 Task: Find connections with filter location Amos with filter topic #creativitywith filter profile language Spanish with filter current company CRED with filter school Kolkata Jobs with filter industry Oil and Coal Product Manufacturing with filter service category Wealth Management with filter keywords title Founder
Action: Mouse moved to (192, 235)
Screenshot: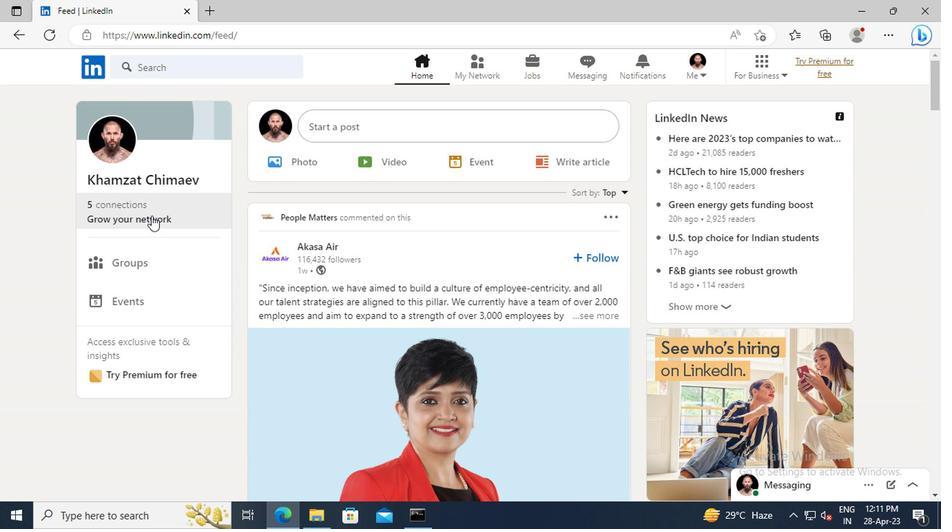 
Action: Mouse pressed left at (192, 235)
Screenshot: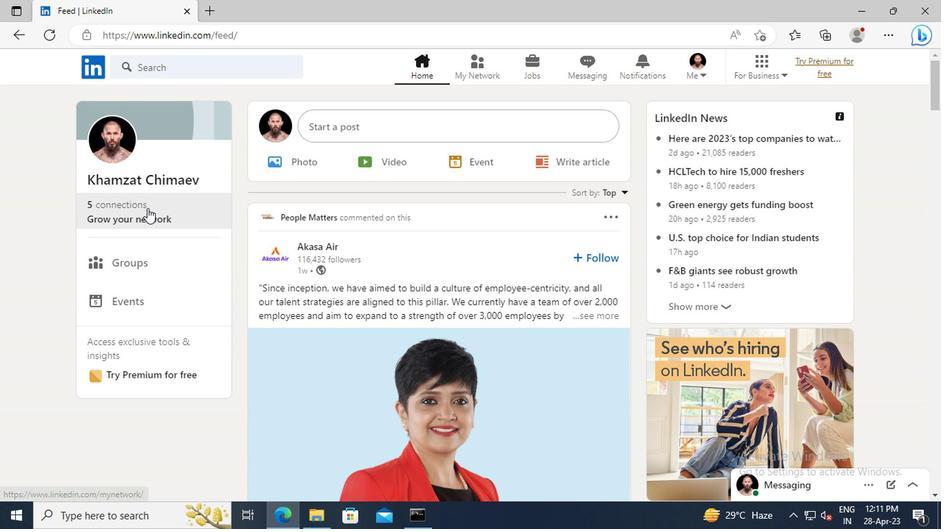 
Action: Mouse moved to (193, 189)
Screenshot: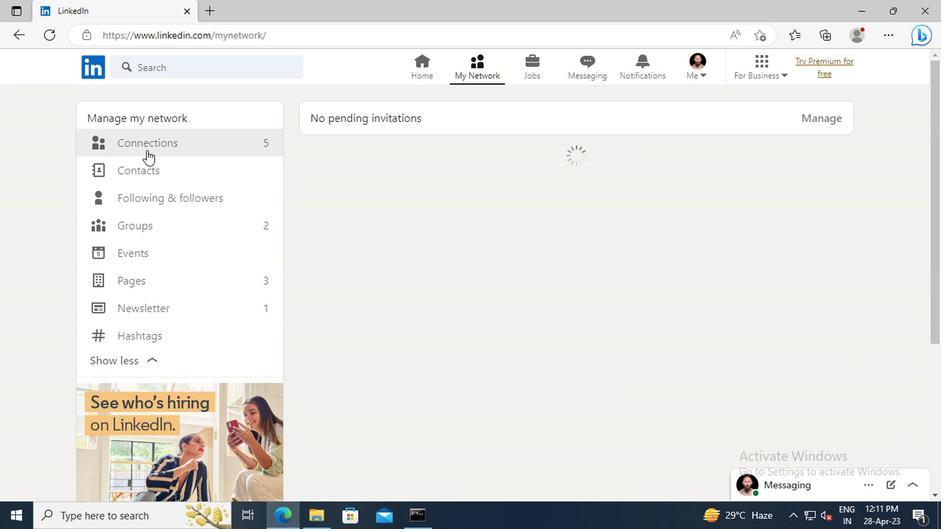 
Action: Mouse pressed left at (193, 189)
Screenshot: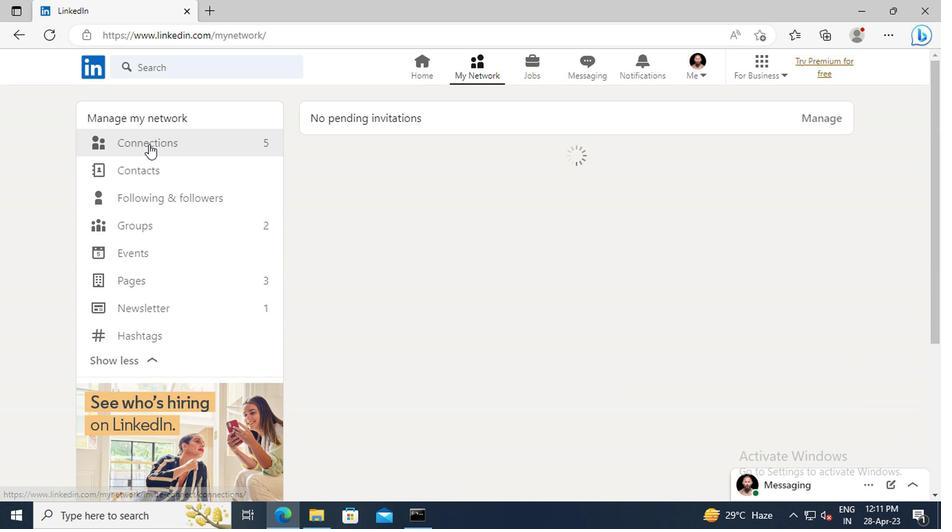 
Action: Mouse moved to (494, 192)
Screenshot: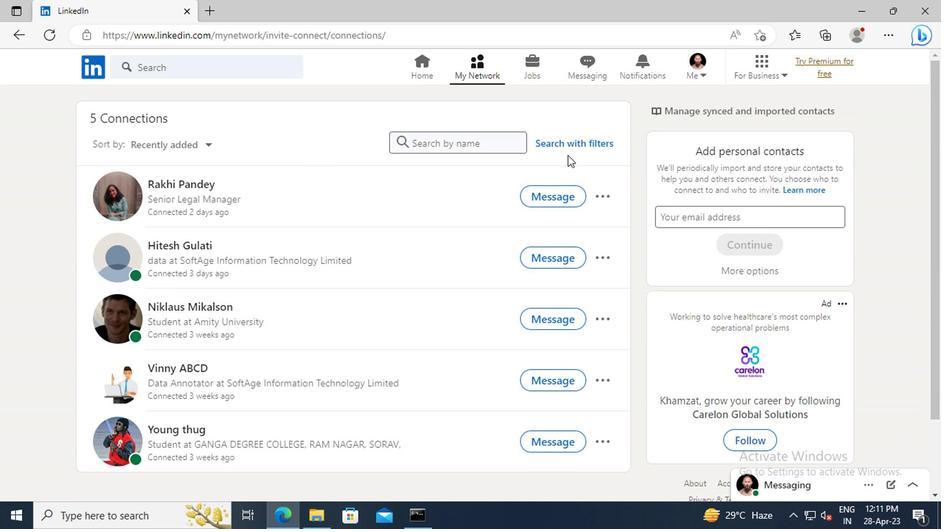 
Action: Mouse pressed left at (494, 192)
Screenshot: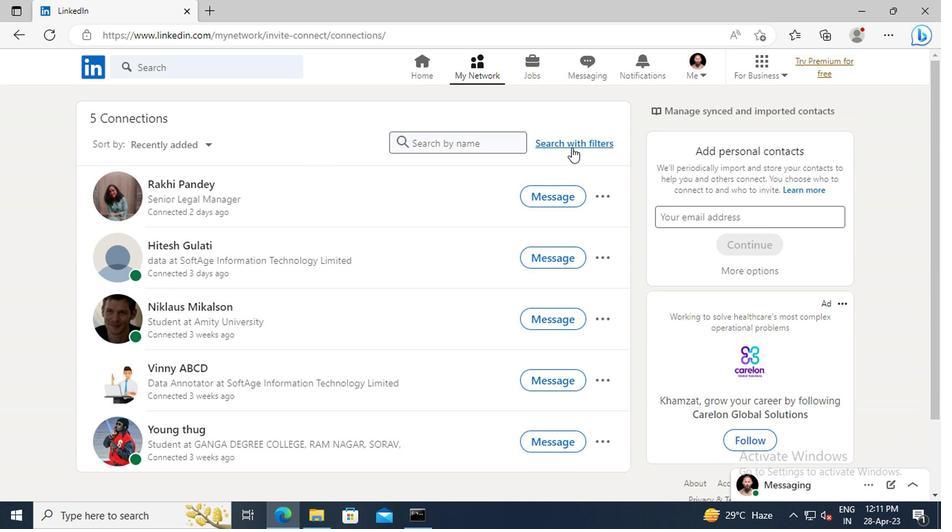 
Action: Mouse moved to (456, 161)
Screenshot: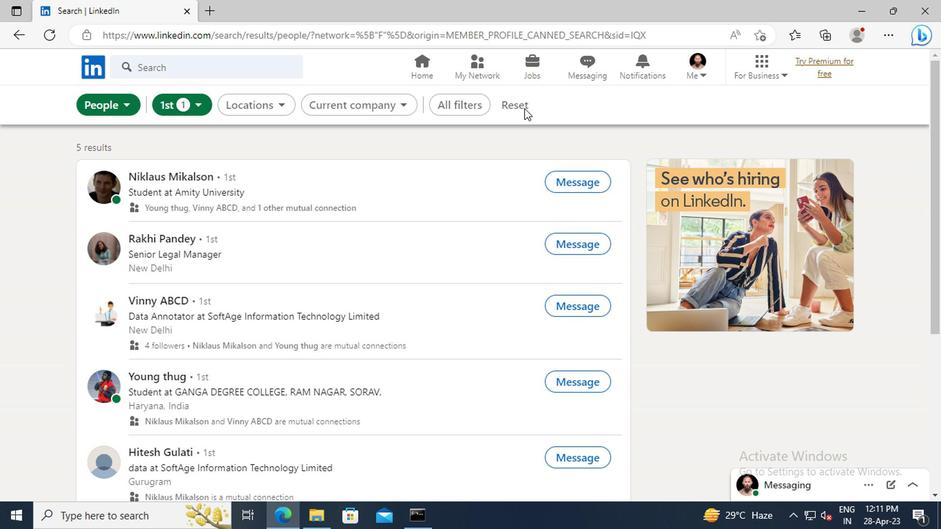 
Action: Mouse pressed left at (456, 161)
Screenshot: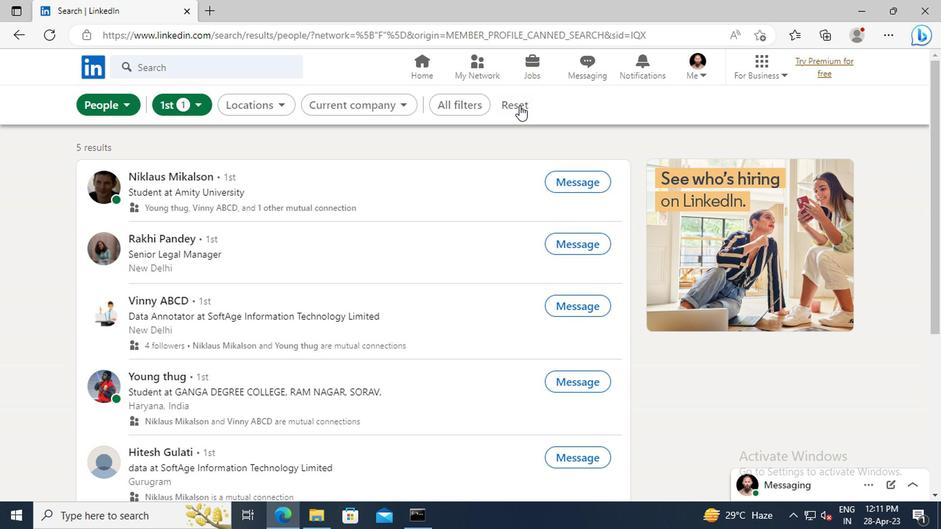 
Action: Mouse moved to (442, 161)
Screenshot: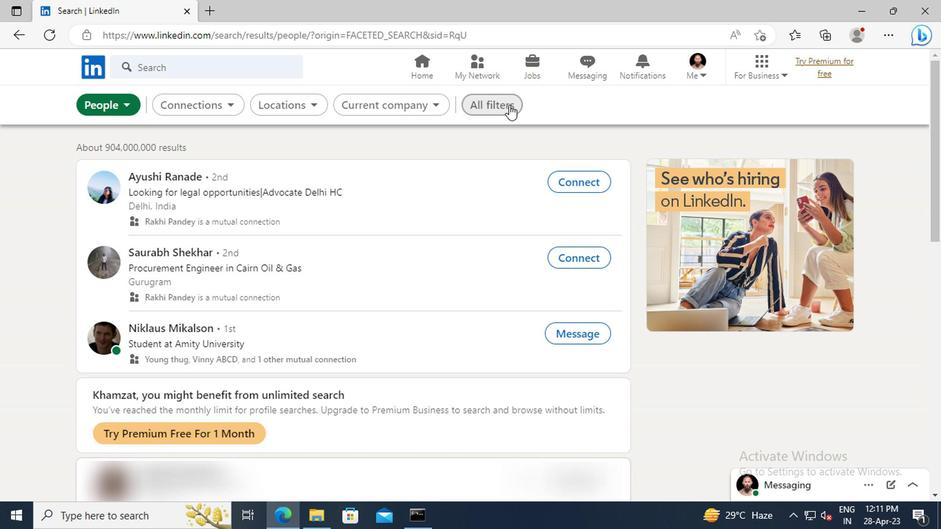 
Action: Mouse pressed left at (442, 161)
Screenshot: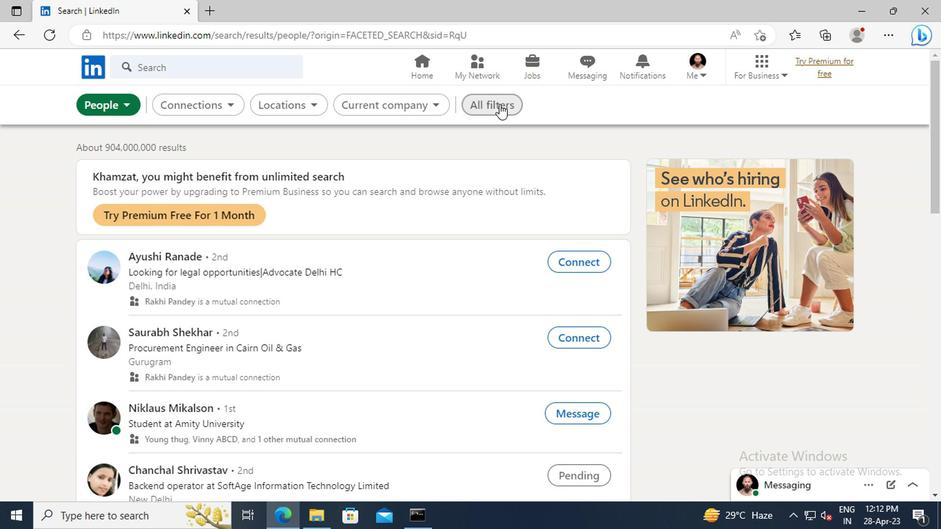 
Action: Mouse moved to (646, 253)
Screenshot: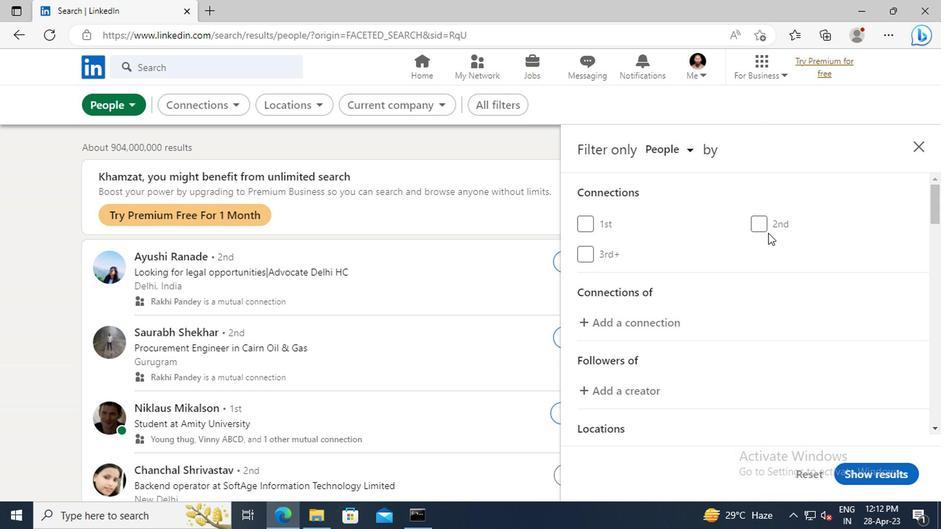 
Action: Mouse scrolled (646, 252) with delta (0, 0)
Screenshot: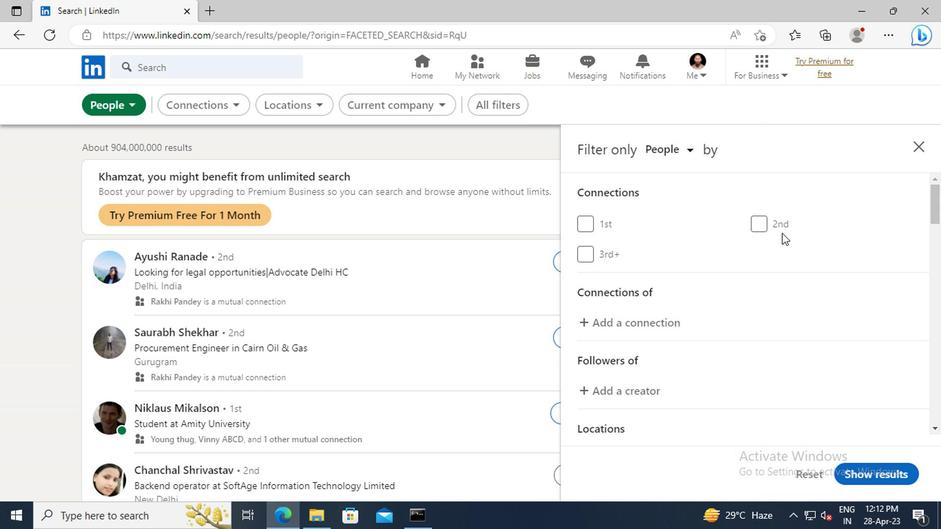
Action: Mouse scrolled (646, 252) with delta (0, 0)
Screenshot: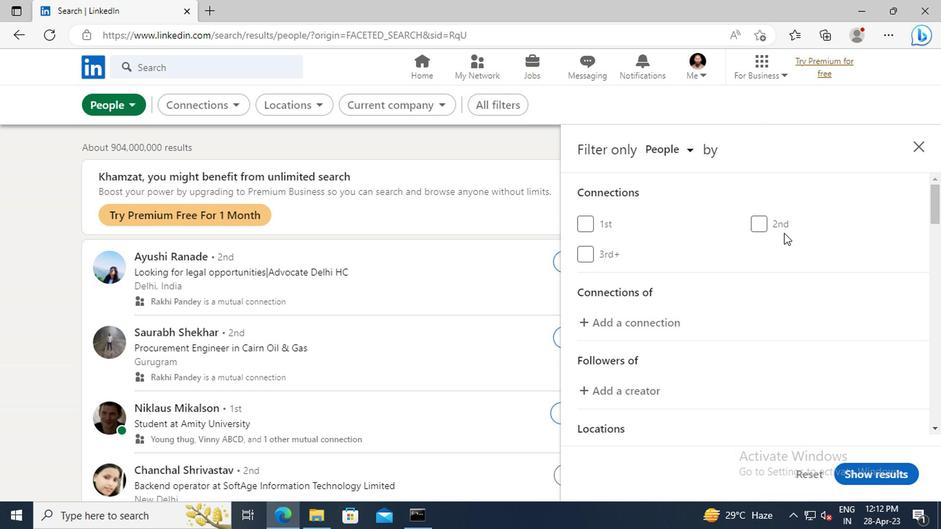 
Action: Mouse scrolled (646, 252) with delta (0, 0)
Screenshot: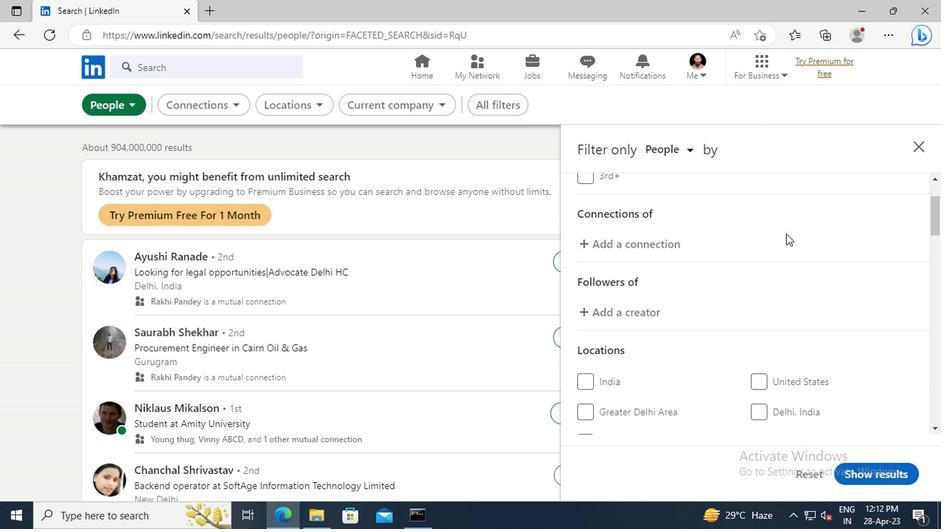 
Action: Mouse scrolled (646, 252) with delta (0, 0)
Screenshot: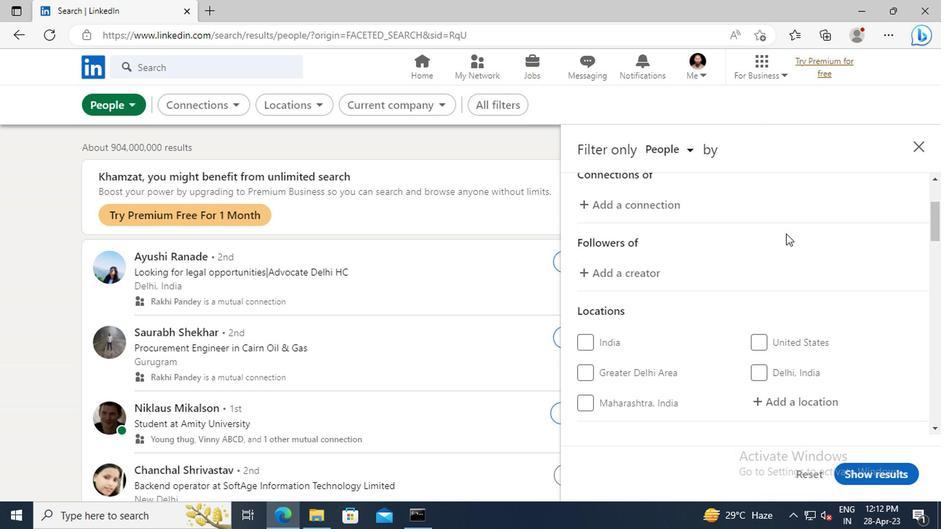 
Action: Mouse scrolled (646, 252) with delta (0, 0)
Screenshot: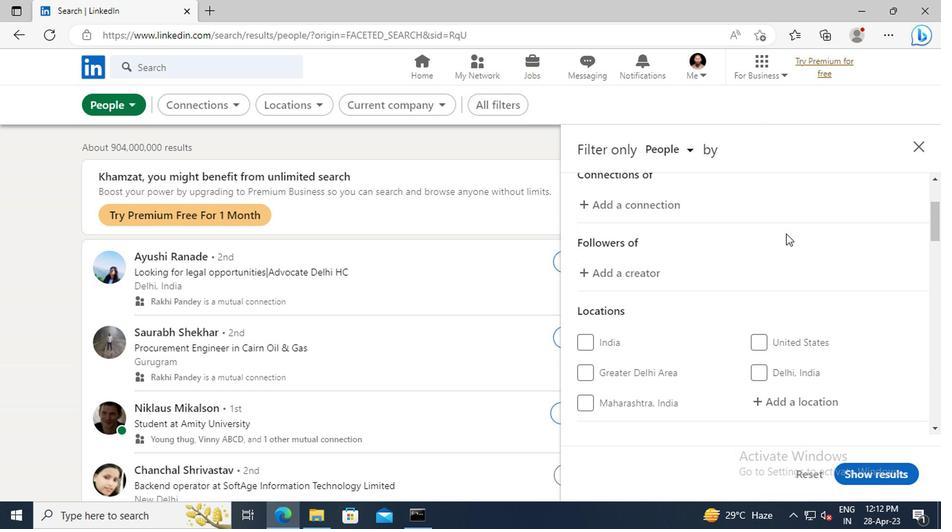 
Action: Mouse scrolled (646, 252) with delta (0, 0)
Screenshot: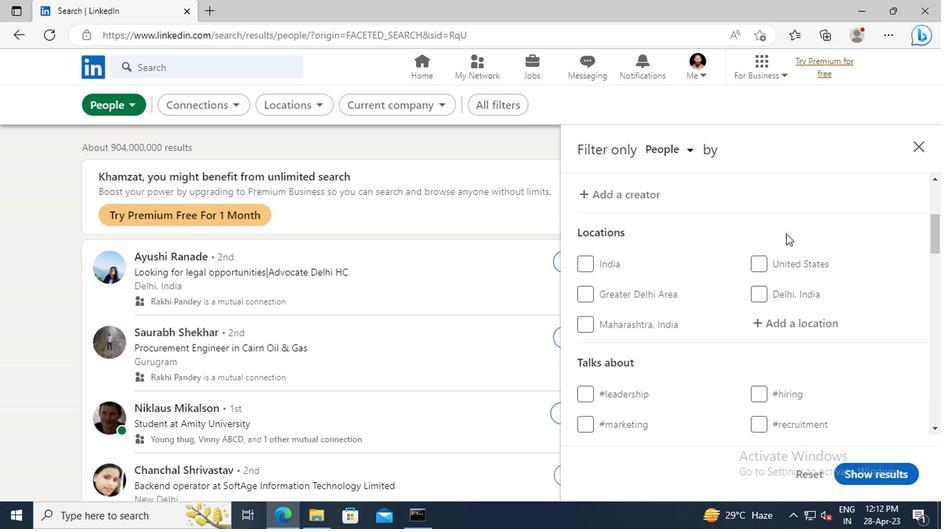 
Action: Mouse moved to (648, 286)
Screenshot: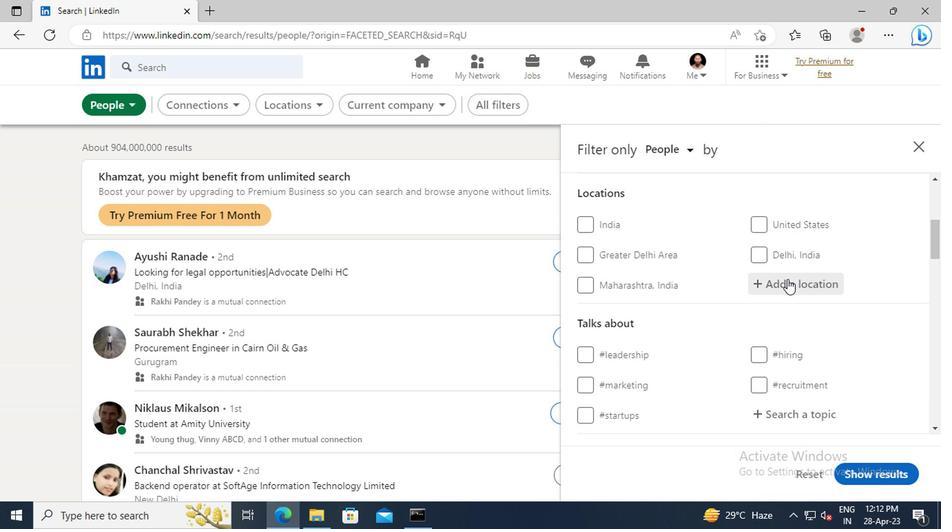 
Action: Mouse pressed left at (648, 286)
Screenshot: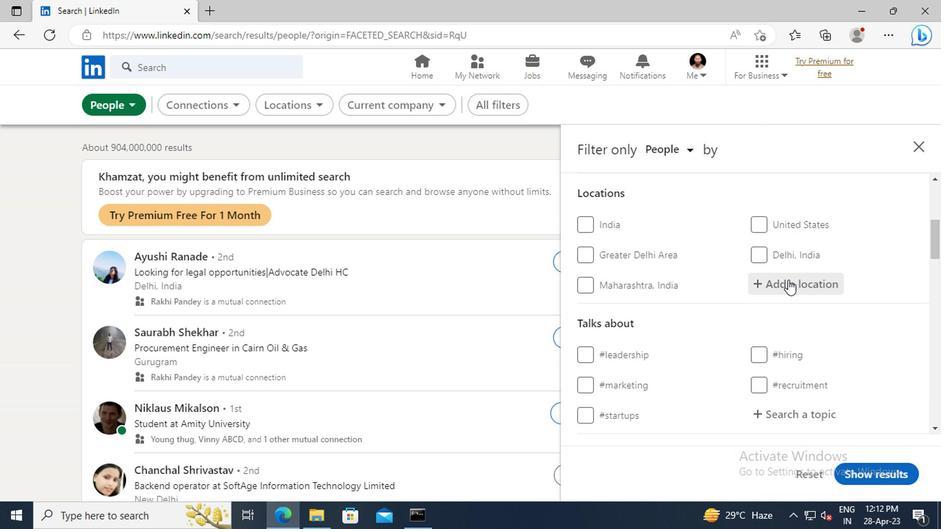 
Action: Key pressed <Key.shift>AMOS
Screenshot: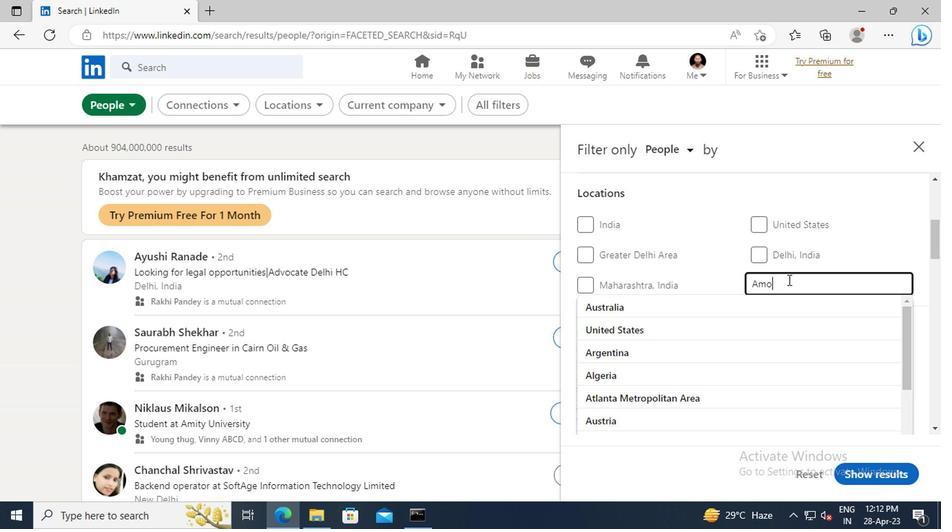 
Action: Mouse moved to (648, 302)
Screenshot: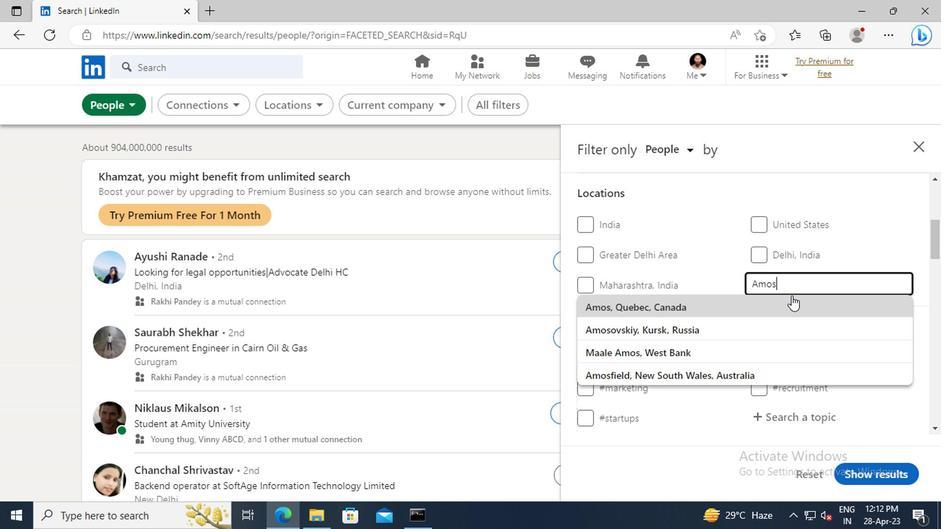 
Action: Mouse pressed left at (648, 302)
Screenshot: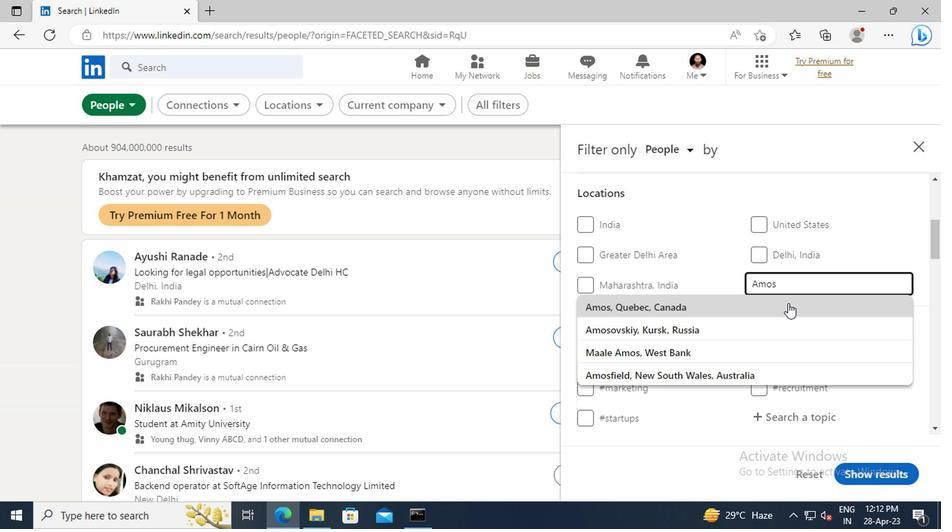 
Action: Mouse moved to (644, 282)
Screenshot: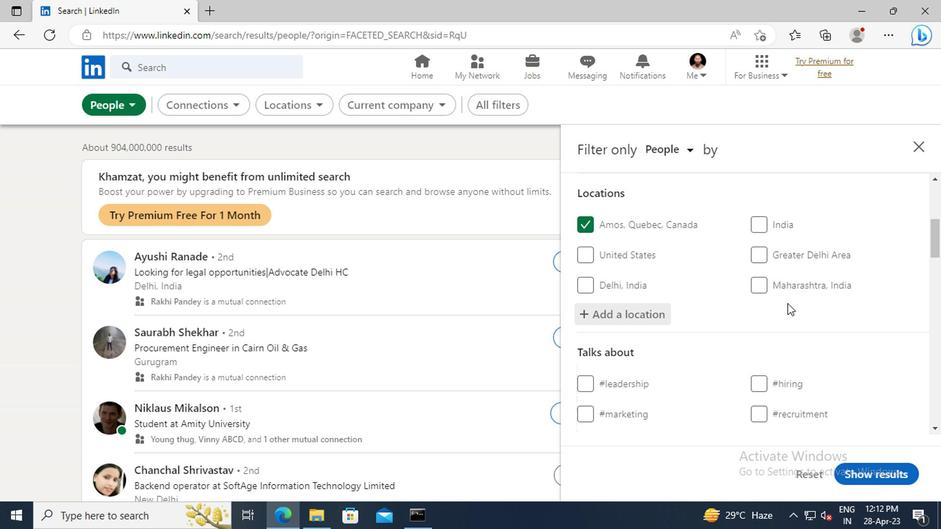 
Action: Mouse scrolled (644, 281) with delta (0, 0)
Screenshot: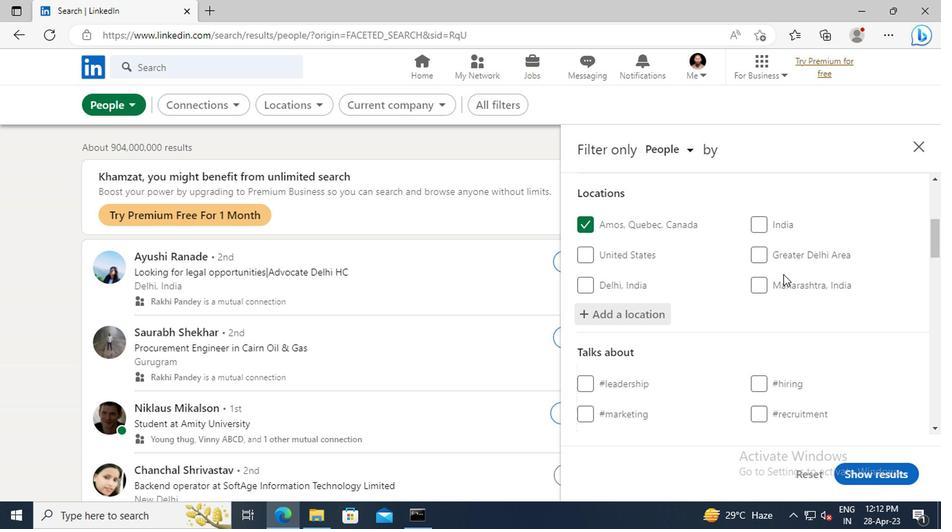 
Action: Mouse scrolled (644, 281) with delta (0, 0)
Screenshot: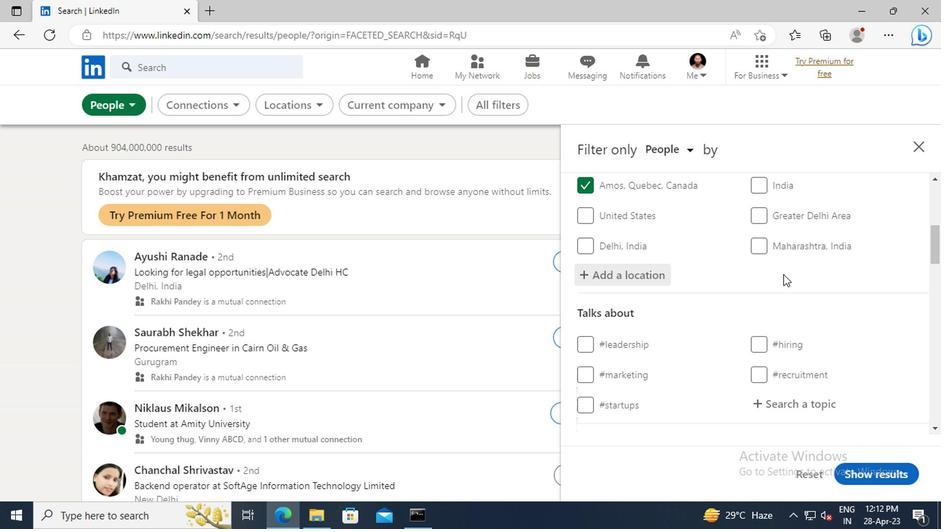 
Action: Mouse scrolled (644, 281) with delta (0, 0)
Screenshot: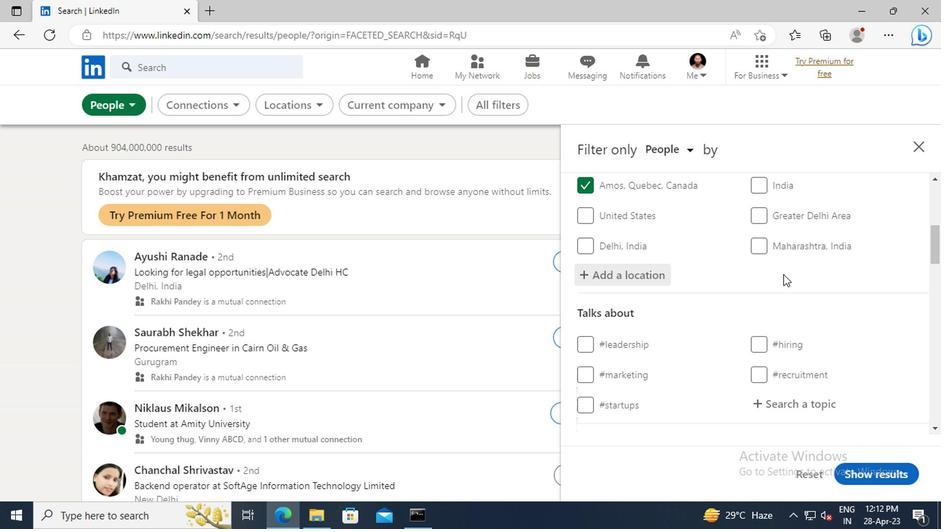 
Action: Mouse moved to (639, 316)
Screenshot: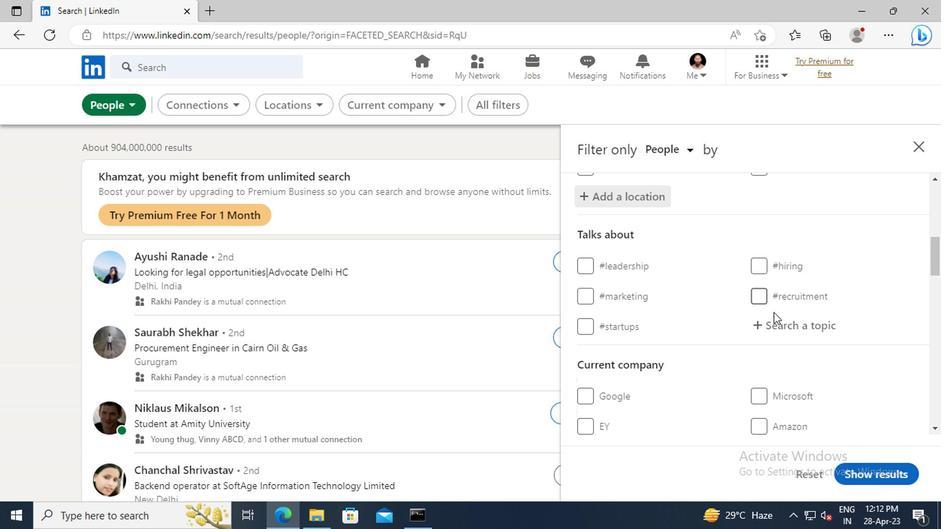 
Action: Mouse pressed left at (639, 316)
Screenshot: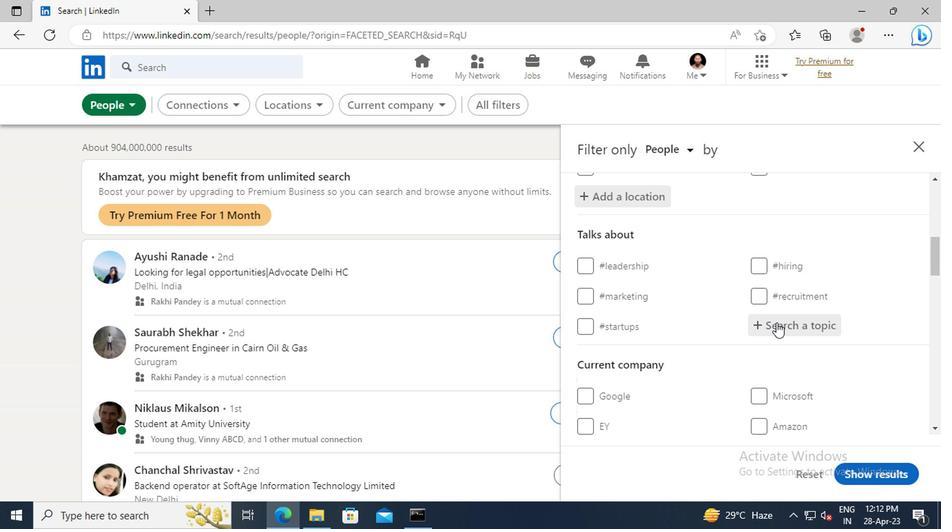 
Action: Key pressed CREATIVITY
Screenshot: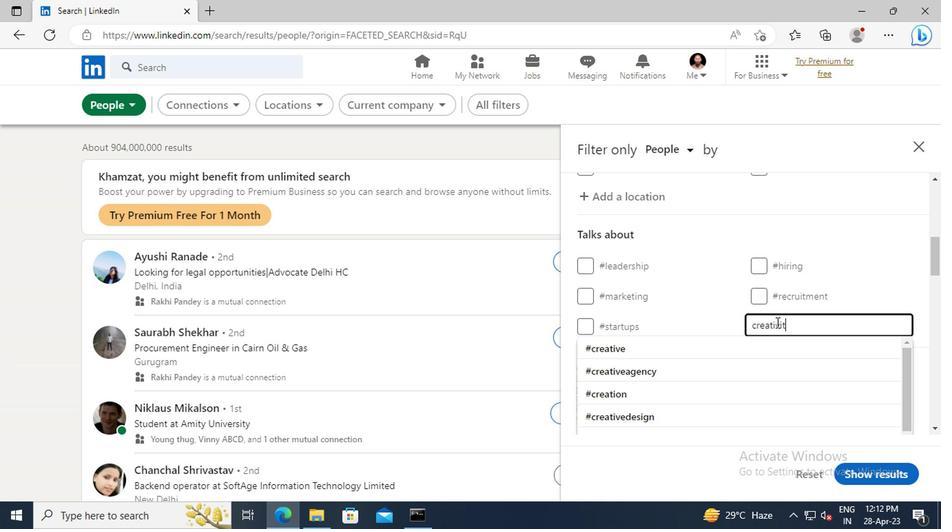 
Action: Mouse moved to (639, 333)
Screenshot: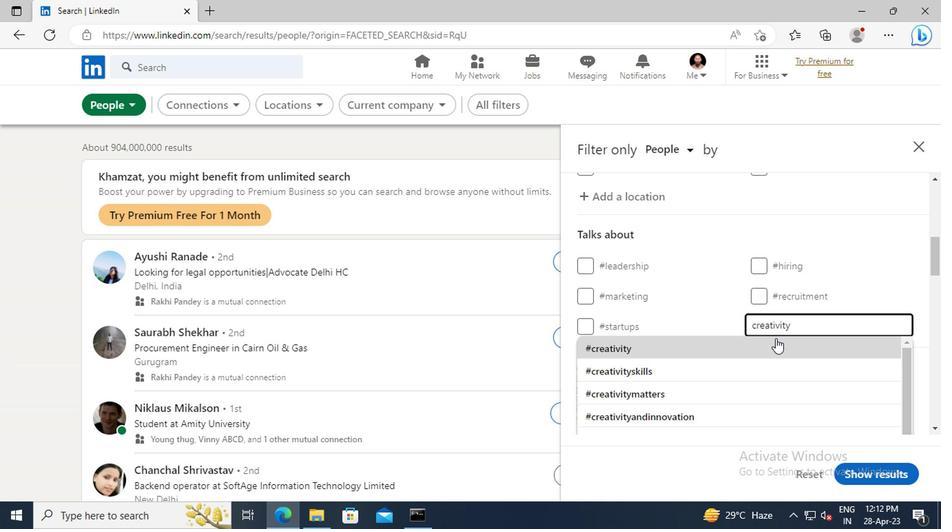 
Action: Mouse pressed left at (639, 333)
Screenshot: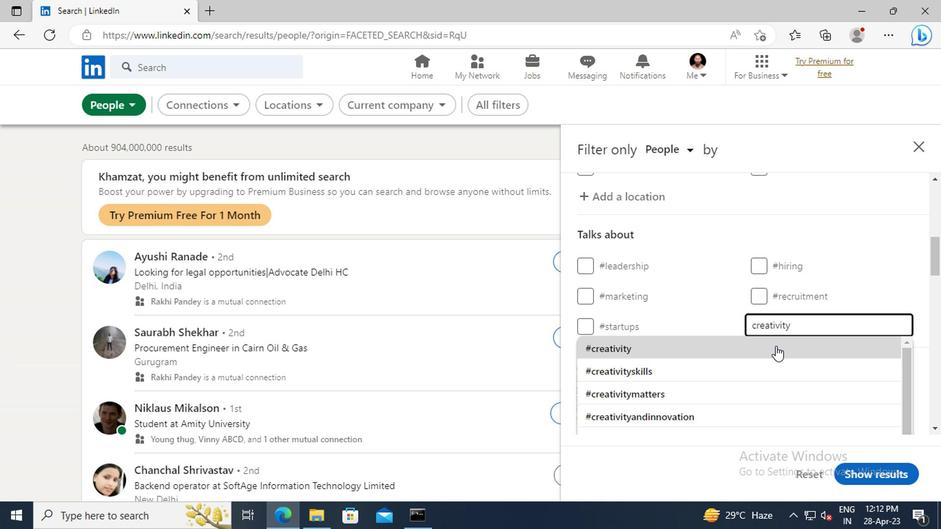 
Action: Mouse moved to (640, 295)
Screenshot: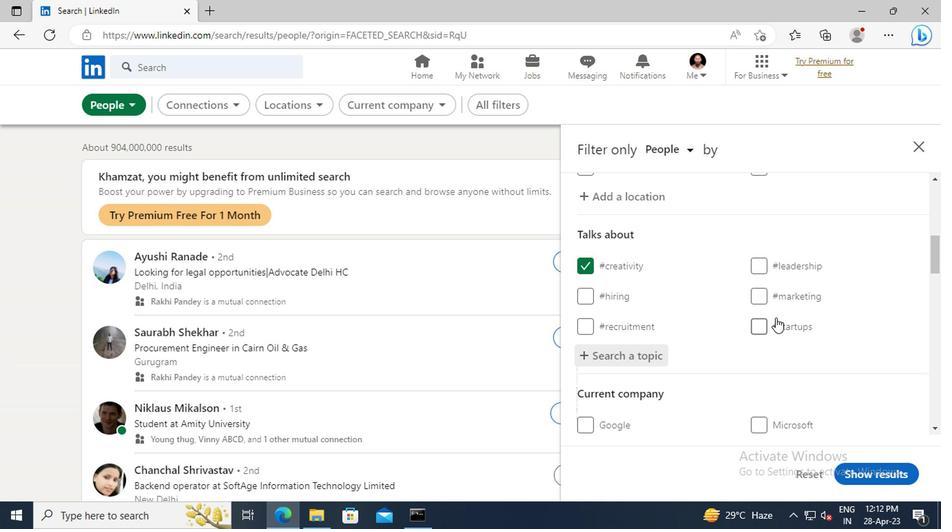 
Action: Mouse scrolled (640, 294) with delta (0, 0)
Screenshot: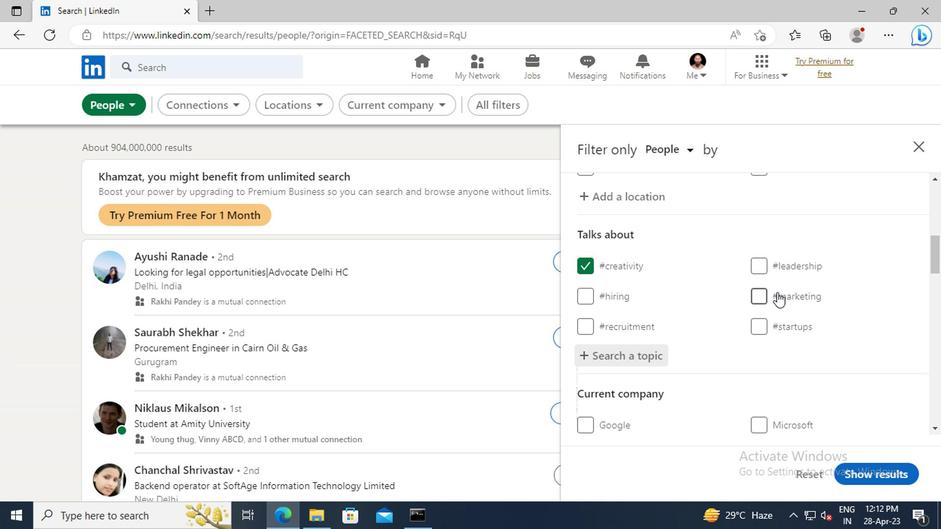 
Action: Mouse scrolled (640, 294) with delta (0, 0)
Screenshot: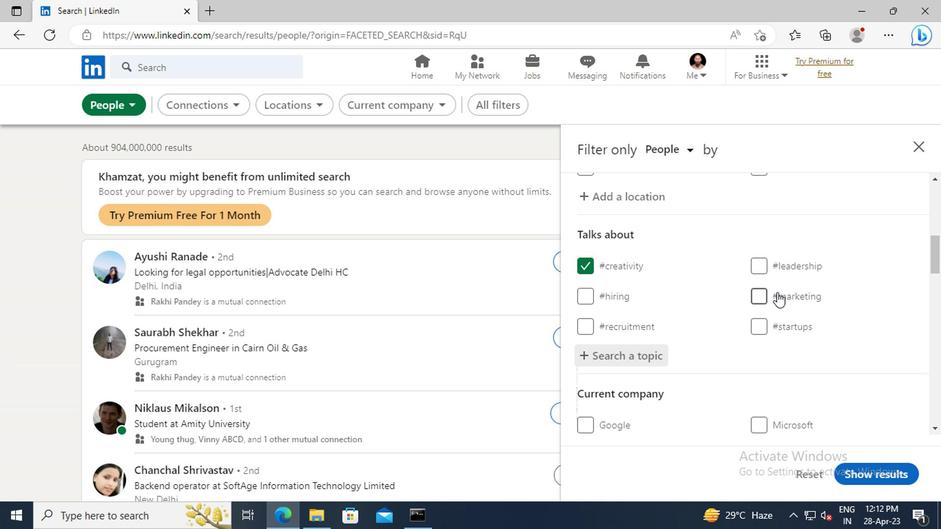 
Action: Mouse scrolled (640, 294) with delta (0, 0)
Screenshot: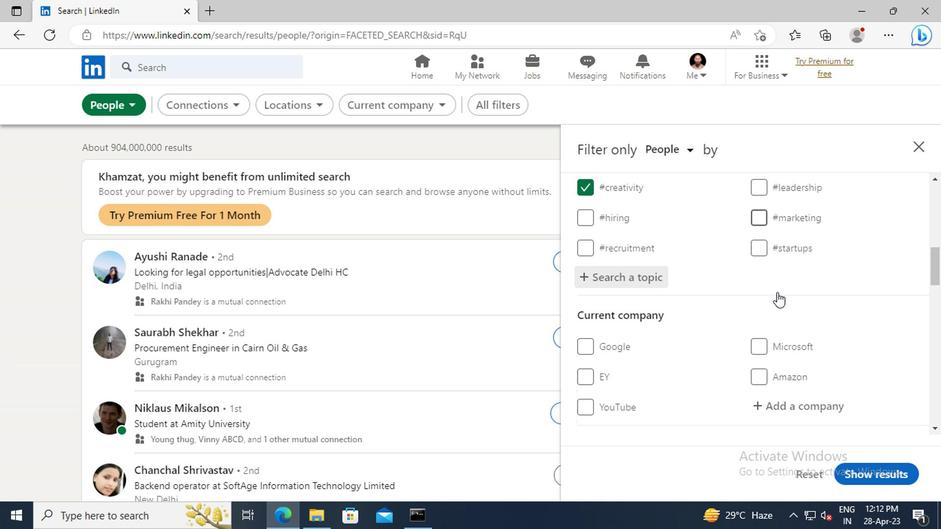 
Action: Mouse scrolled (640, 294) with delta (0, 0)
Screenshot: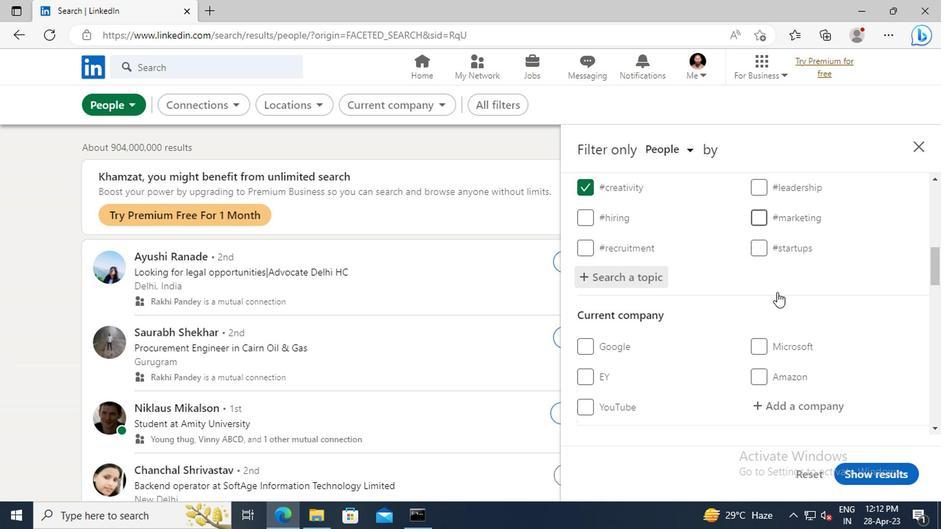 
Action: Mouse scrolled (640, 294) with delta (0, 0)
Screenshot: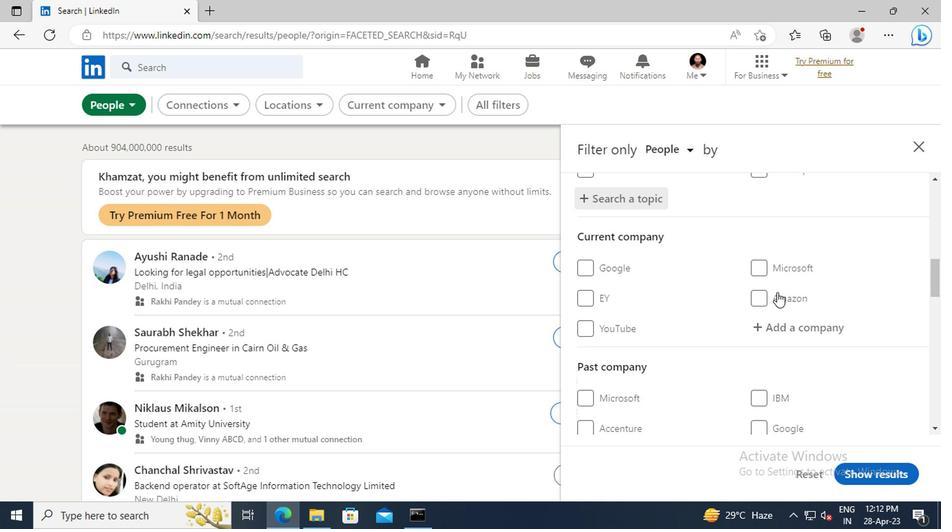 
Action: Mouse scrolled (640, 294) with delta (0, 0)
Screenshot: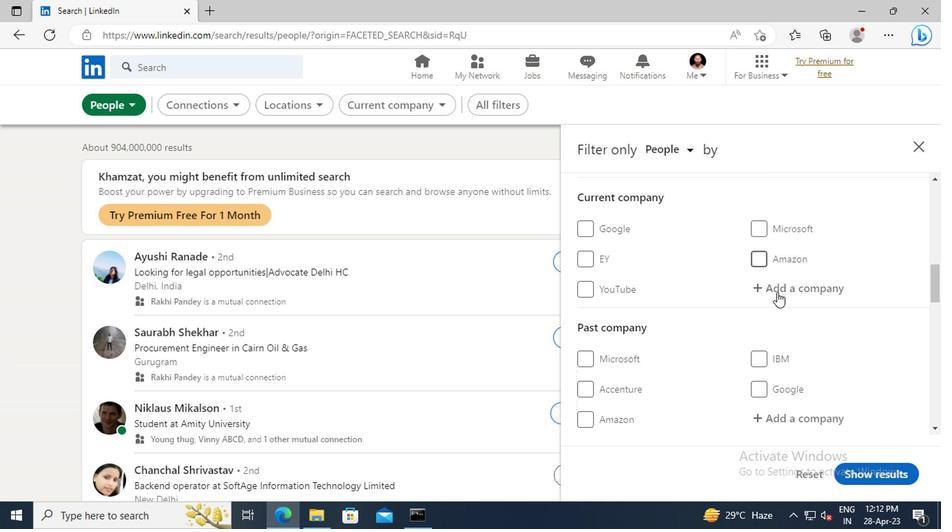 
Action: Mouse scrolled (640, 294) with delta (0, 0)
Screenshot: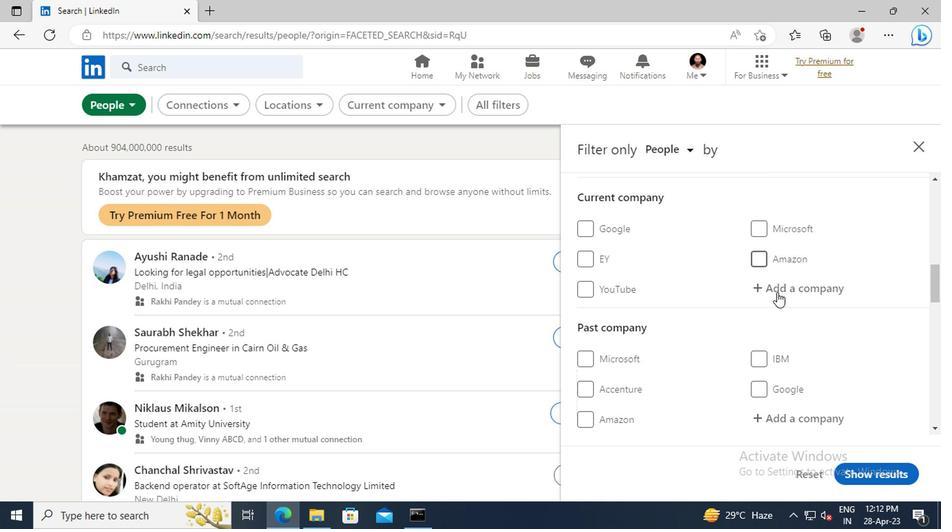 
Action: Mouse scrolled (640, 294) with delta (0, 0)
Screenshot: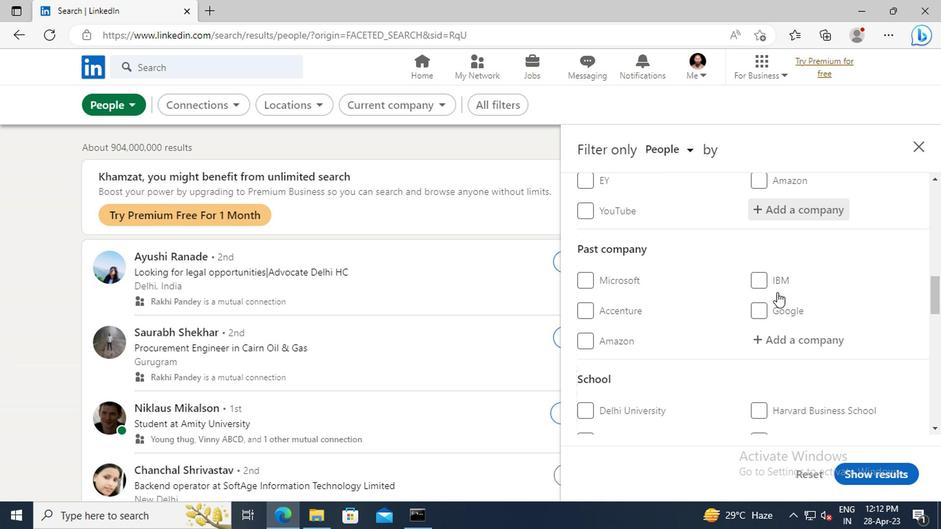 
Action: Mouse scrolled (640, 294) with delta (0, 0)
Screenshot: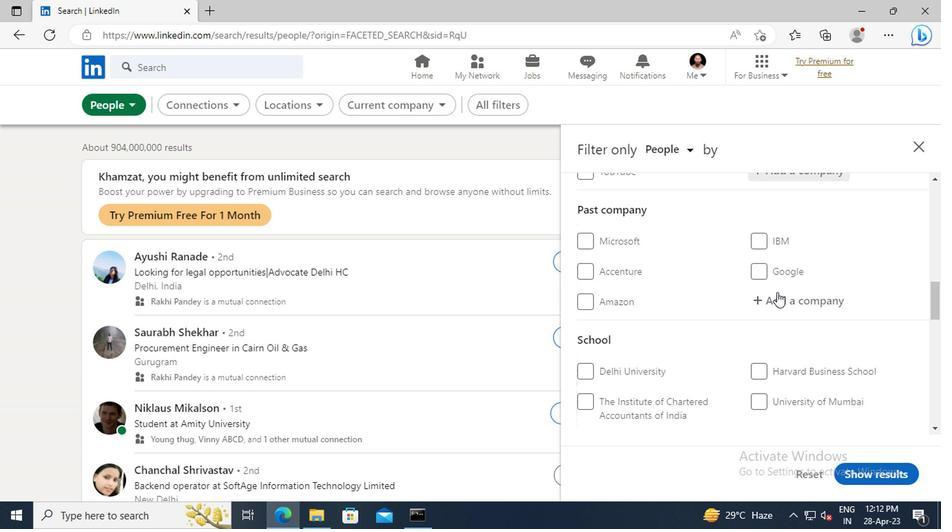 
Action: Mouse scrolled (640, 294) with delta (0, 0)
Screenshot: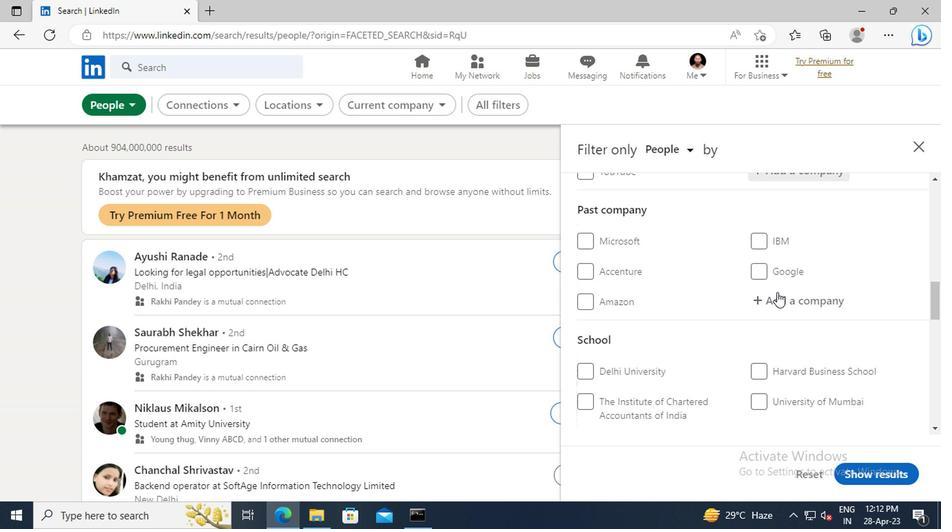 
Action: Mouse scrolled (640, 294) with delta (0, 0)
Screenshot: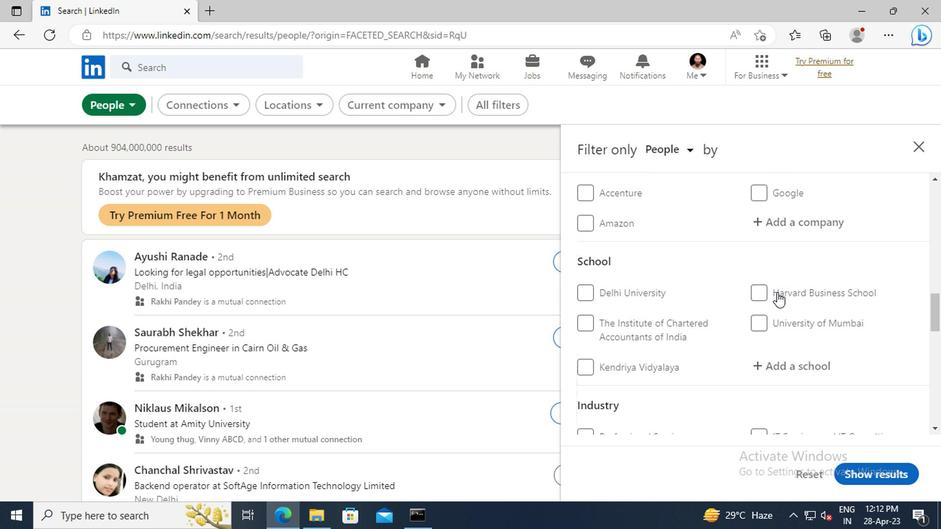 
Action: Mouse scrolled (640, 294) with delta (0, 0)
Screenshot: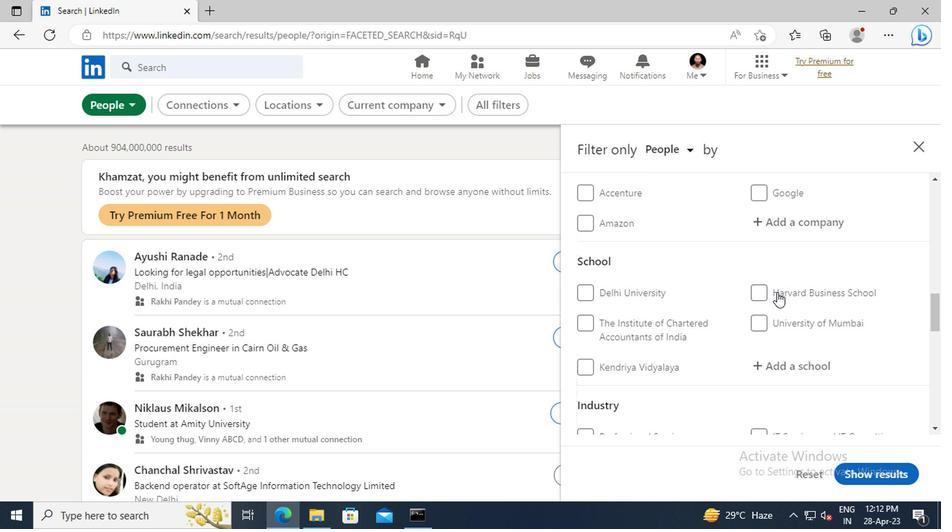 
Action: Mouse scrolled (640, 294) with delta (0, 0)
Screenshot: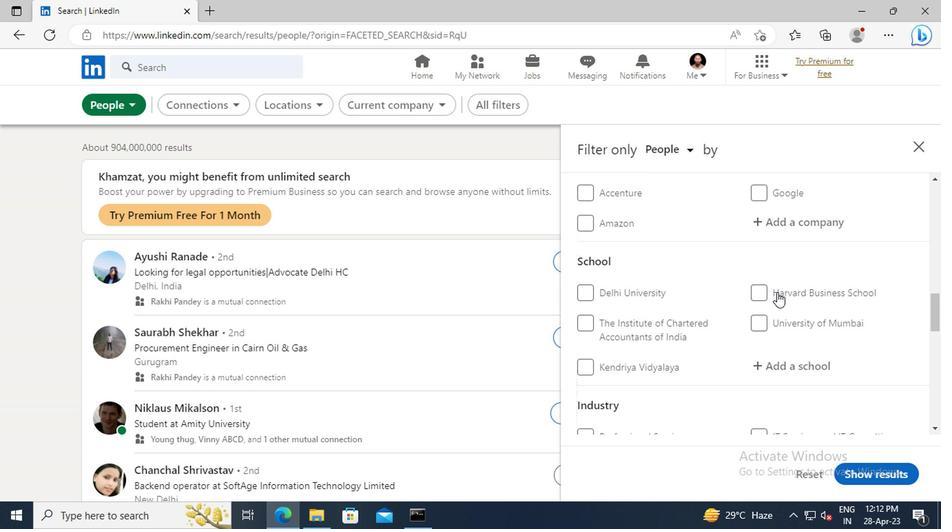 
Action: Mouse scrolled (640, 294) with delta (0, 0)
Screenshot: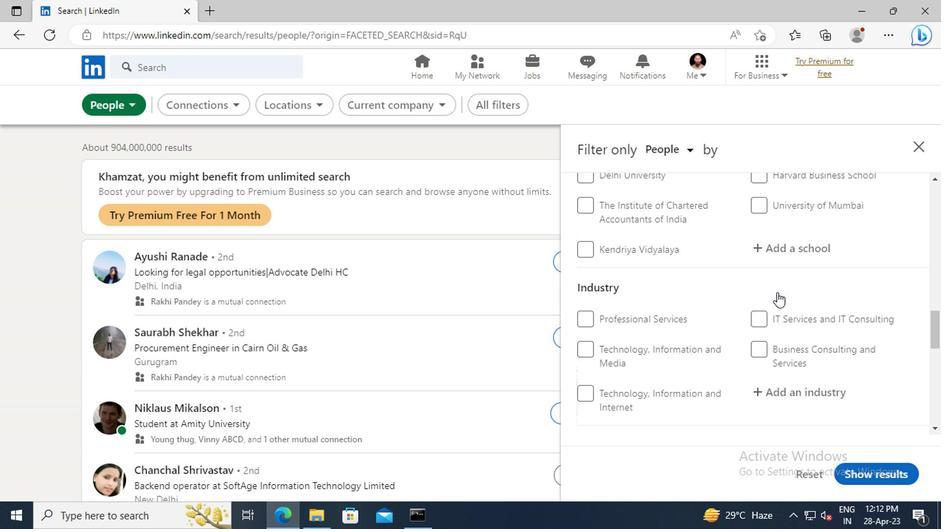 
Action: Mouse scrolled (640, 294) with delta (0, 0)
Screenshot: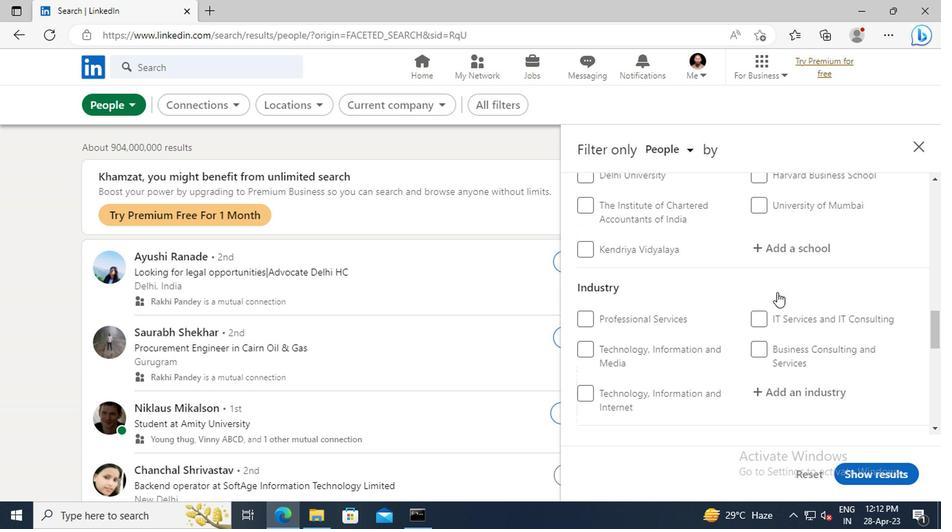 
Action: Mouse scrolled (640, 294) with delta (0, 0)
Screenshot: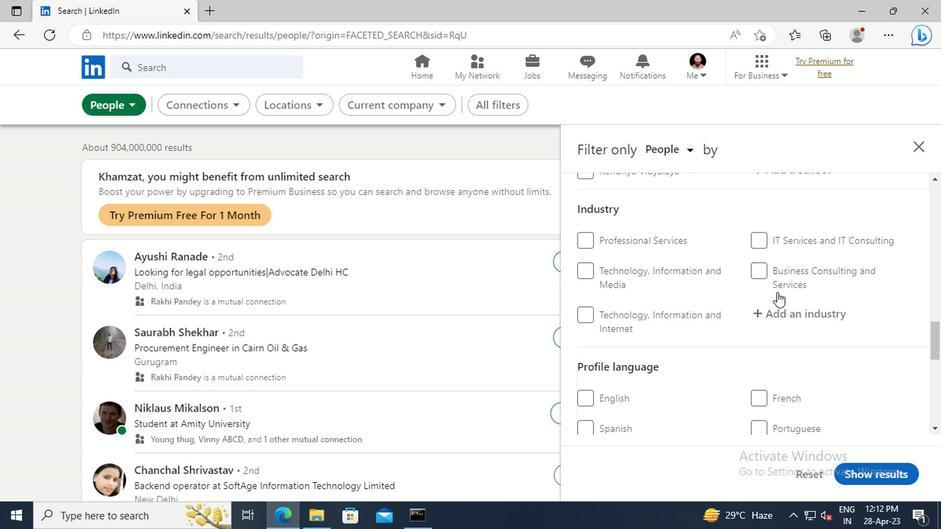 
Action: Mouse scrolled (640, 294) with delta (0, 0)
Screenshot: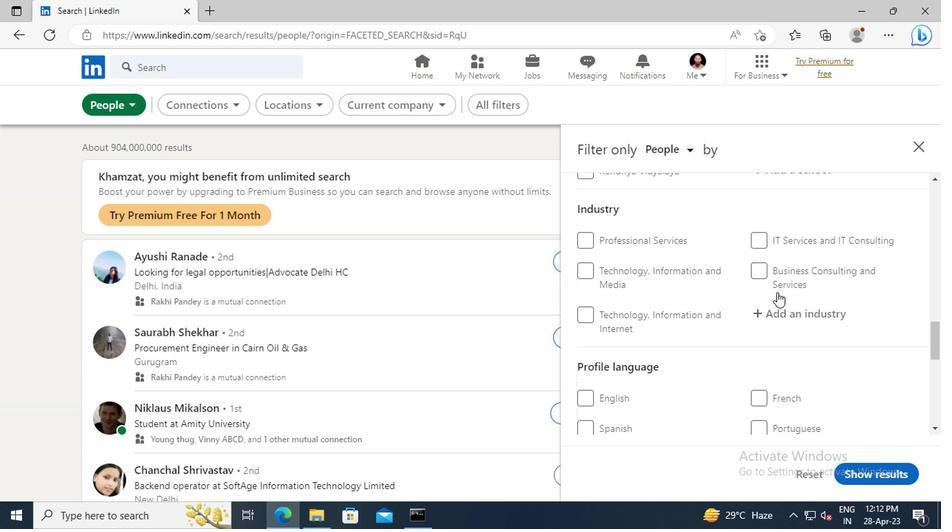
Action: Mouse moved to (505, 338)
Screenshot: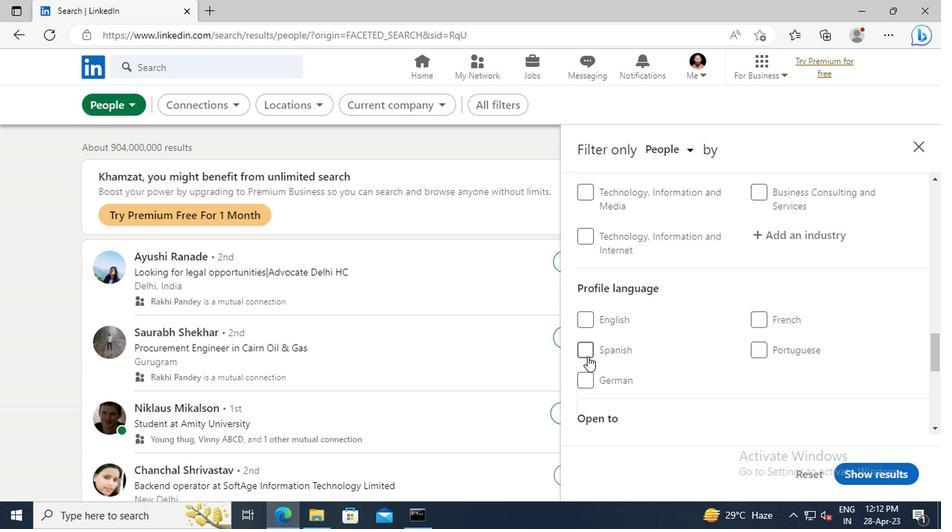 
Action: Mouse pressed left at (505, 338)
Screenshot: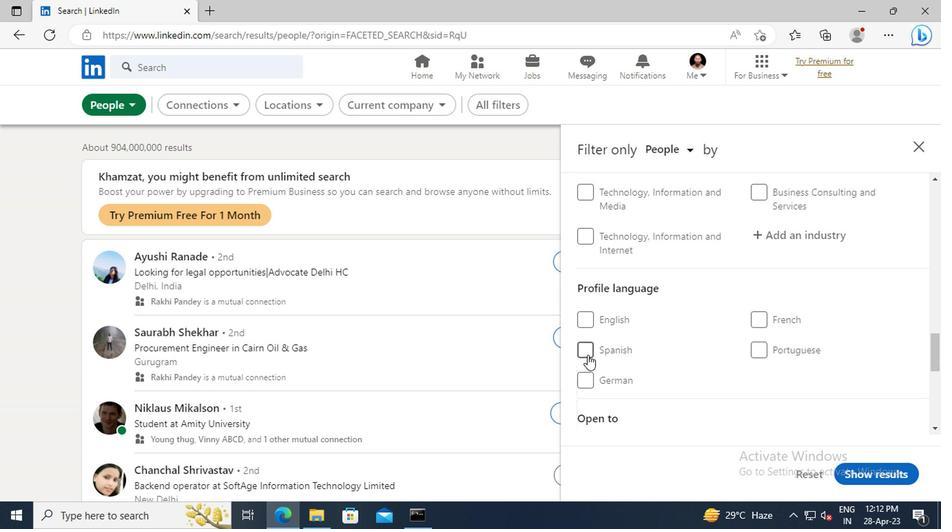 
Action: Mouse moved to (624, 331)
Screenshot: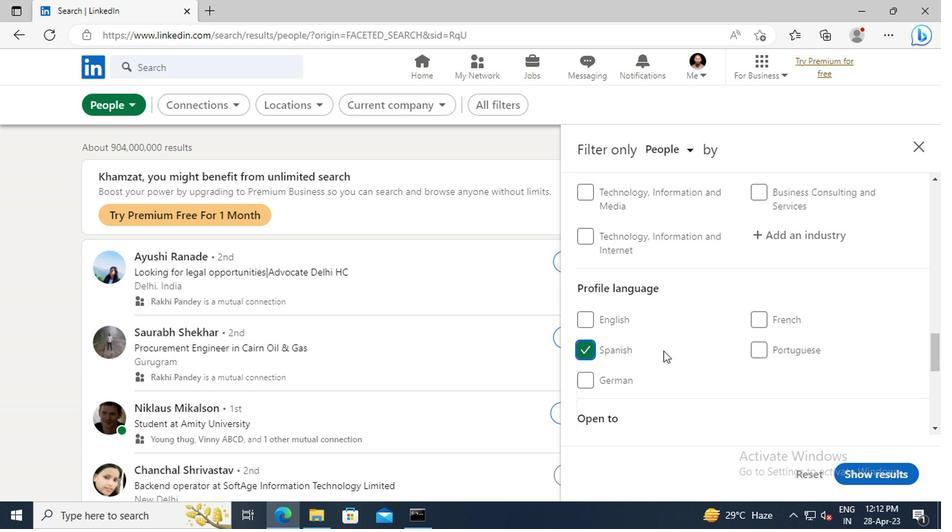 
Action: Mouse scrolled (624, 332) with delta (0, 0)
Screenshot: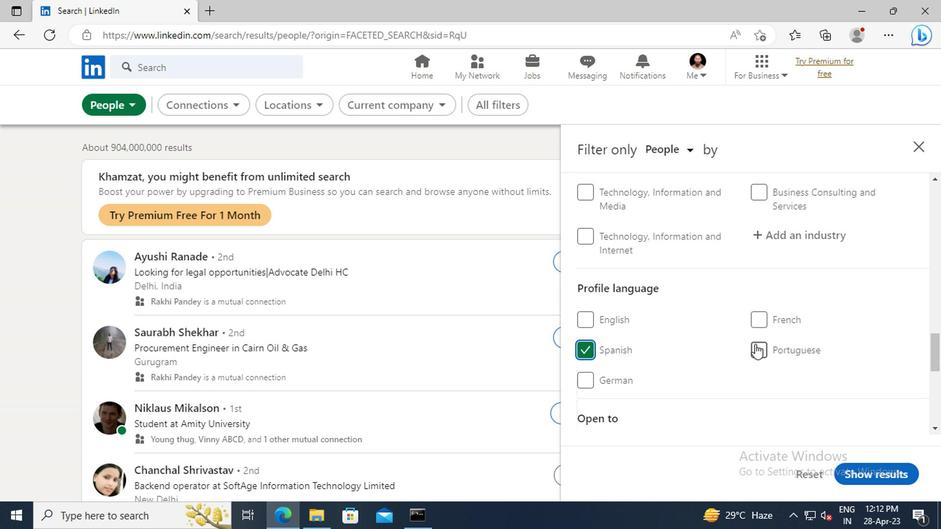 
Action: Mouse moved to (625, 331)
Screenshot: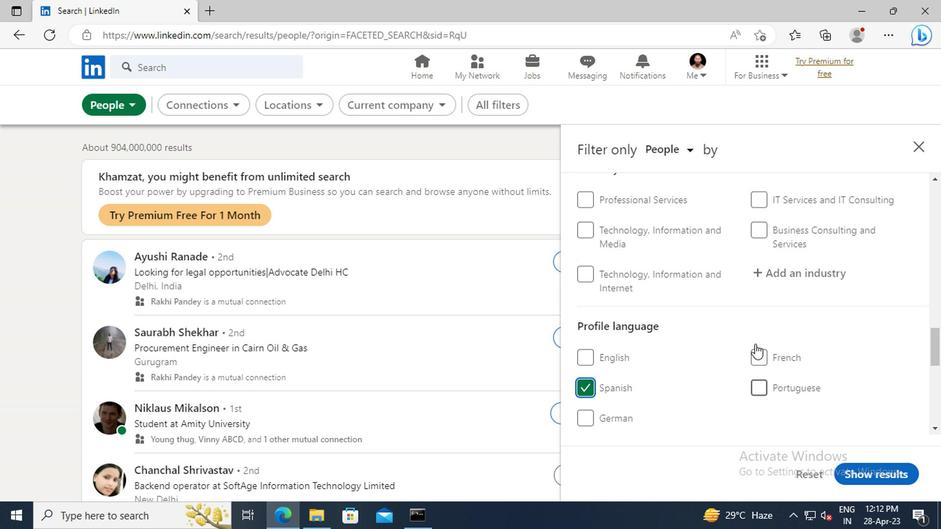 
Action: Mouse scrolled (625, 332) with delta (0, 0)
Screenshot: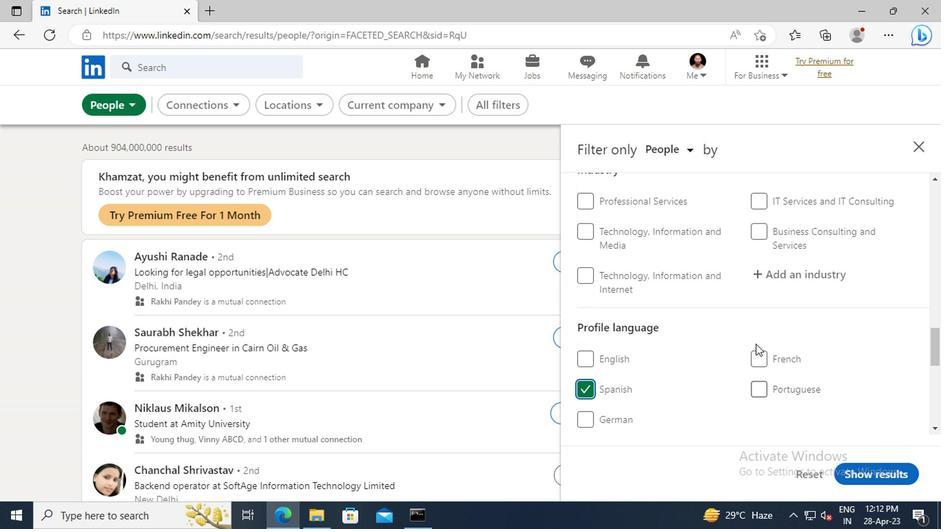
Action: Mouse scrolled (625, 332) with delta (0, 0)
Screenshot: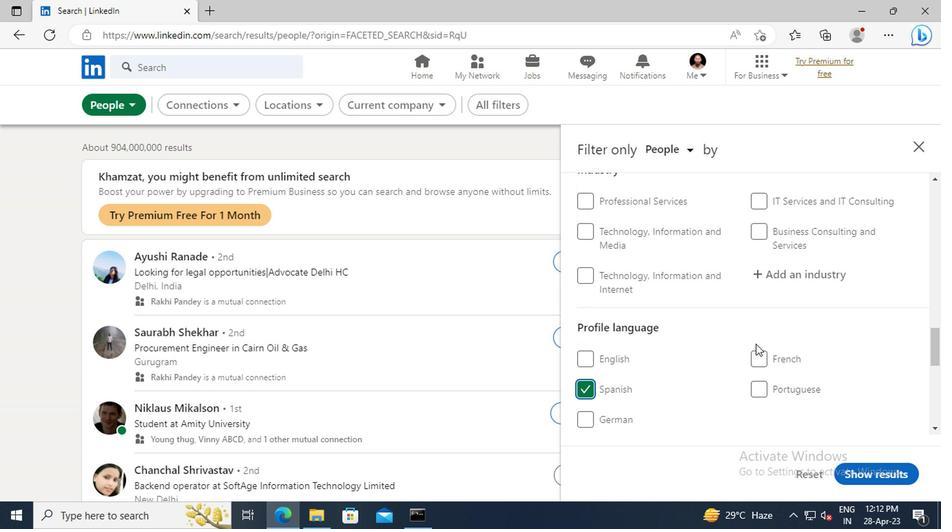 
Action: Mouse scrolled (625, 332) with delta (0, 0)
Screenshot: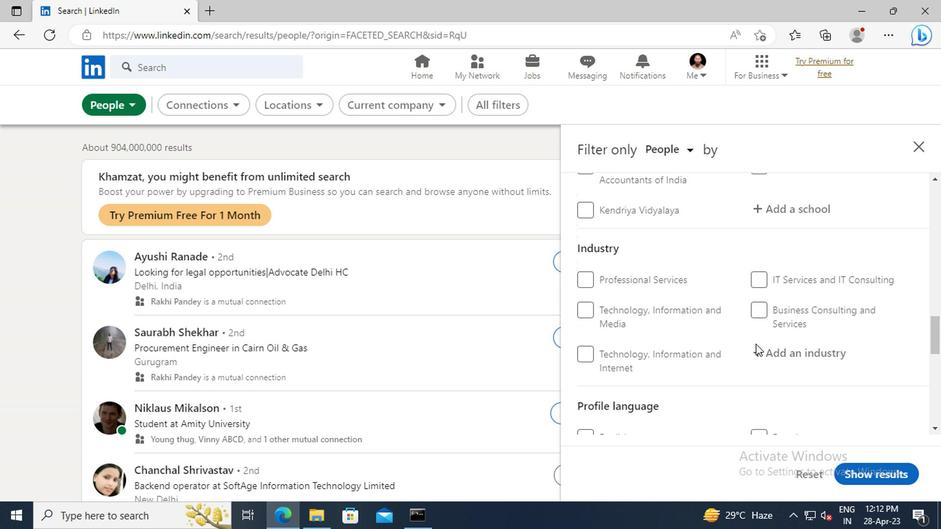
Action: Mouse scrolled (625, 332) with delta (0, 0)
Screenshot: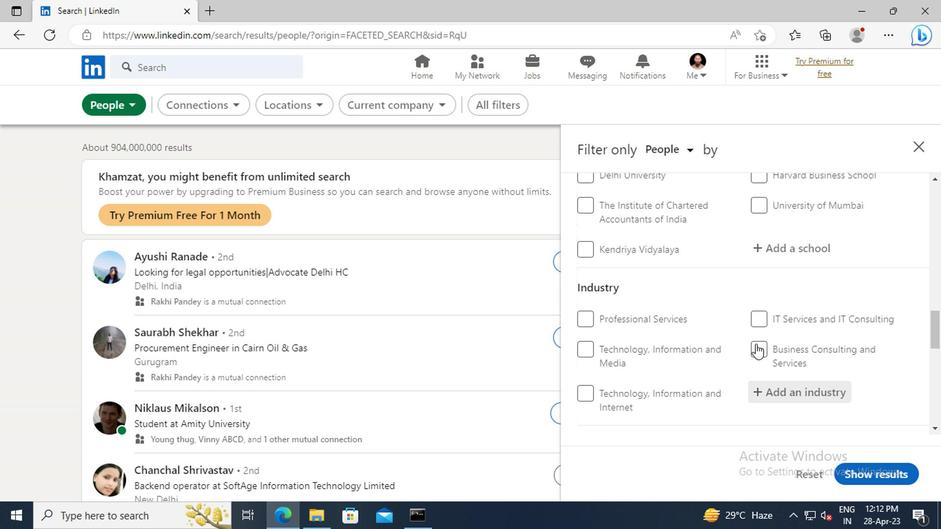 
Action: Mouse scrolled (625, 332) with delta (0, 0)
Screenshot: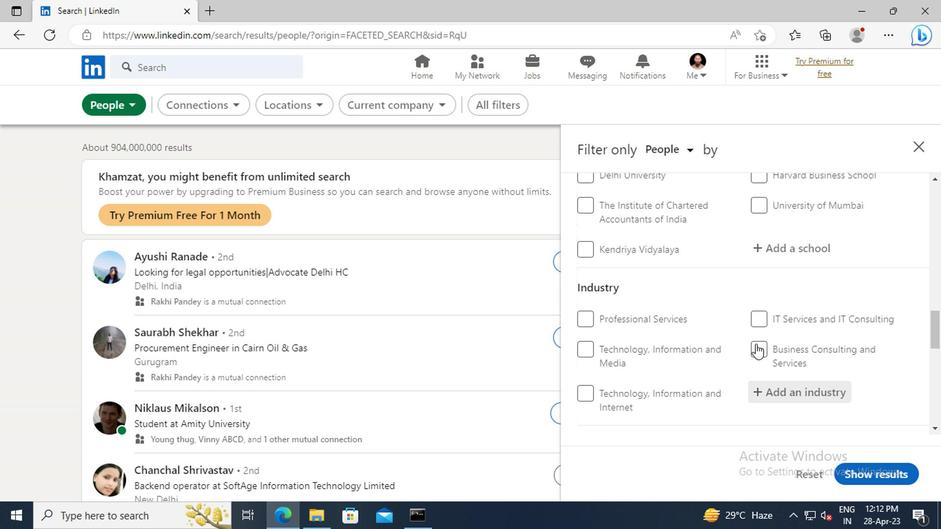 
Action: Mouse scrolled (625, 332) with delta (0, 0)
Screenshot: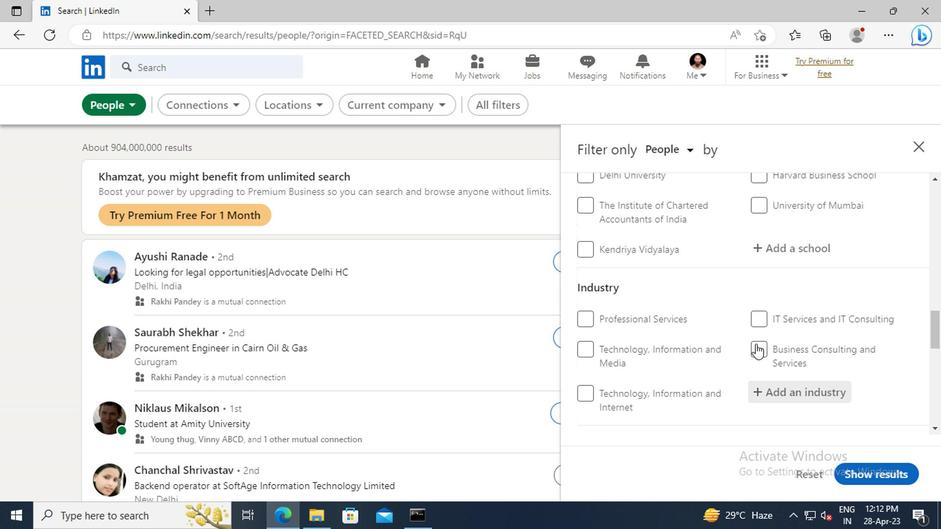 
Action: Mouse scrolled (625, 332) with delta (0, 0)
Screenshot: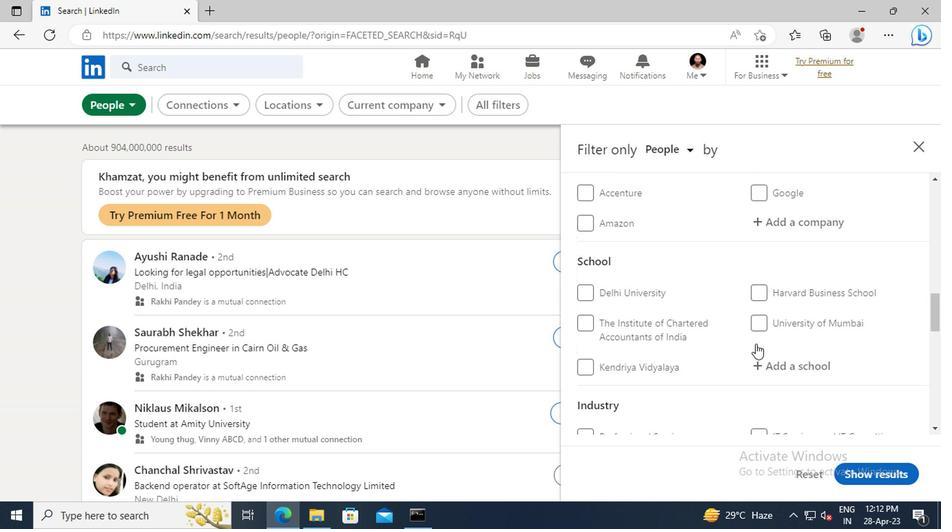 
Action: Mouse scrolled (625, 332) with delta (0, 0)
Screenshot: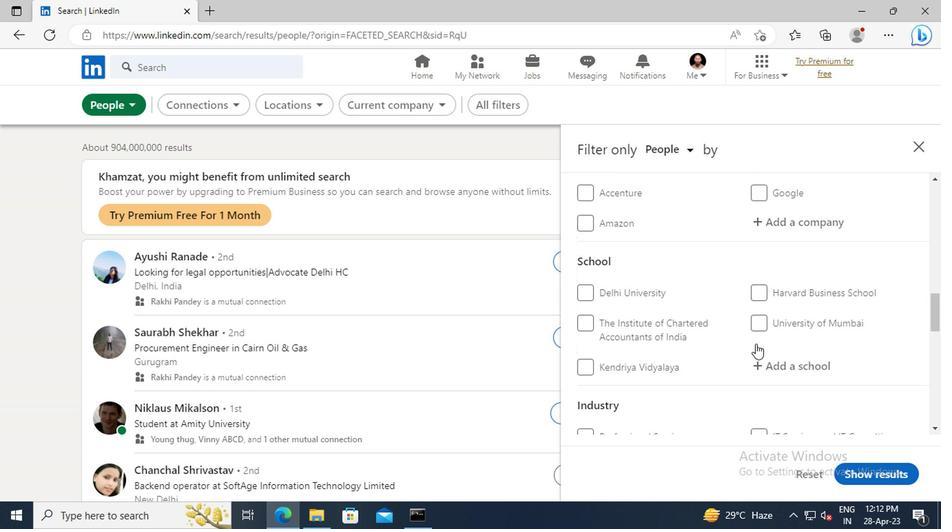 
Action: Mouse scrolled (625, 332) with delta (0, 0)
Screenshot: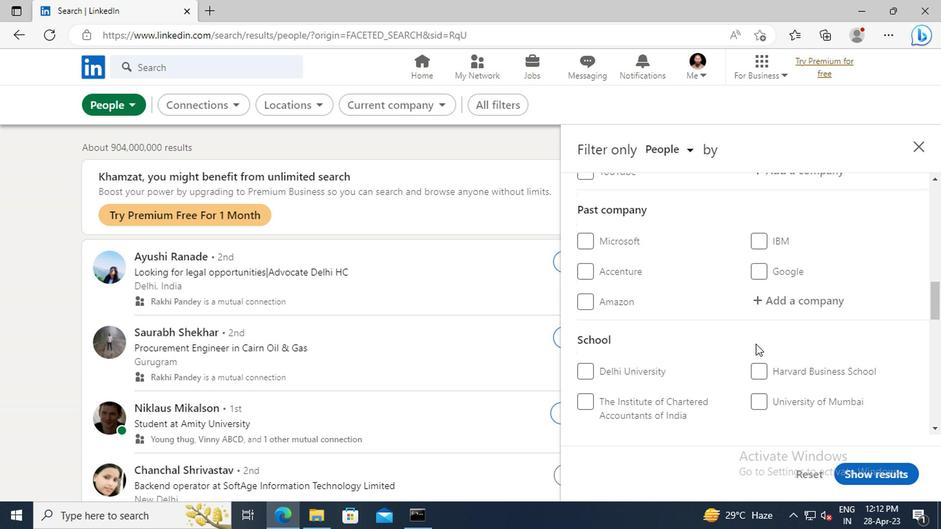 
Action: Mouse scrolled (625, 332) with delta (0, 0)
Screenshot: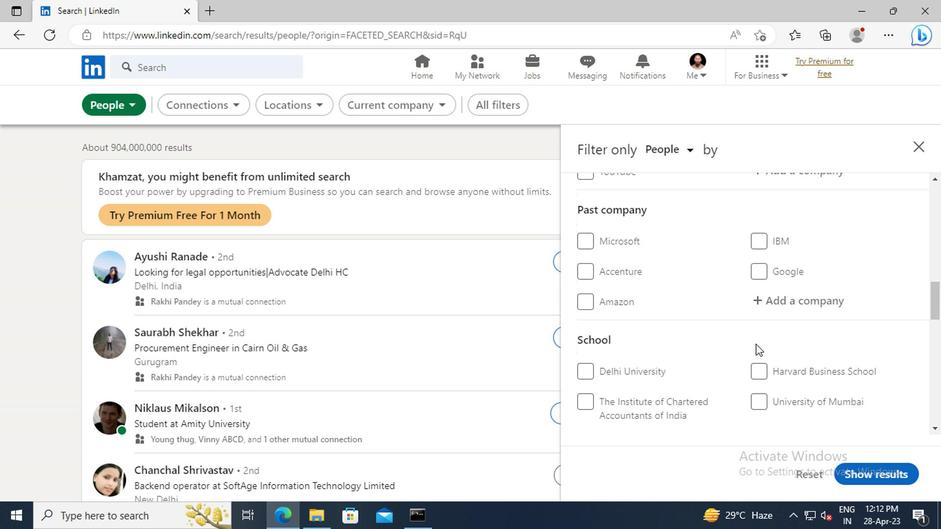 
Action: Mouse moved to (625, 327)
Screenshot: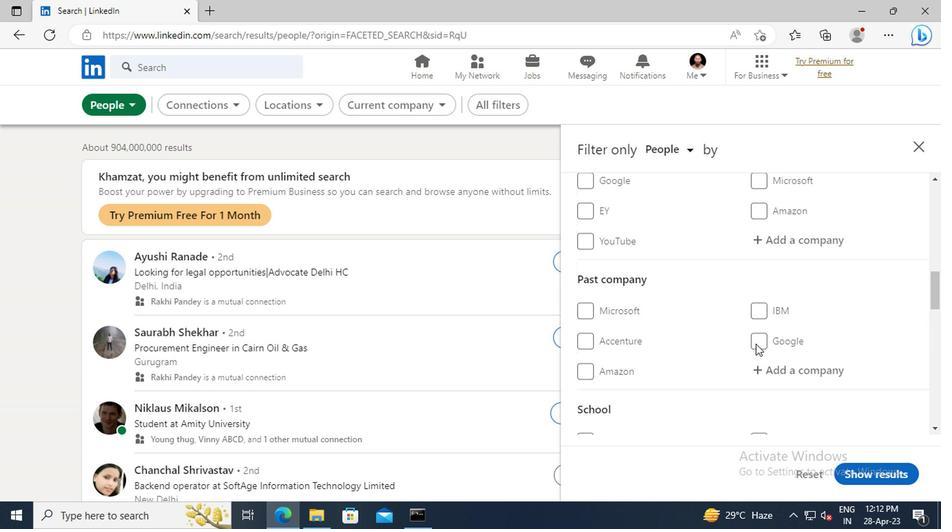 
Action: Mouse scrolled (625, 327) with delta (0, 0)
Screenshot: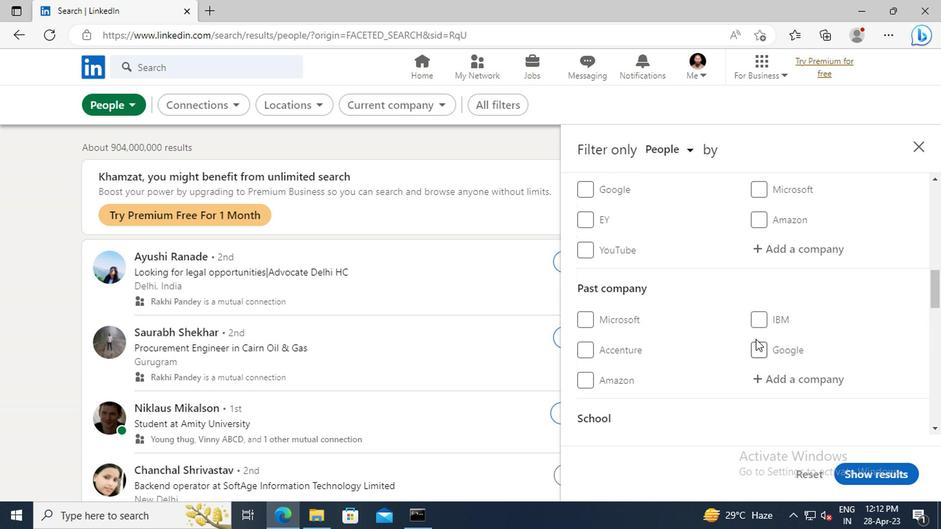 
Action: Mouse scrolled (625, 327) with delta (0, 0)
Screenshot: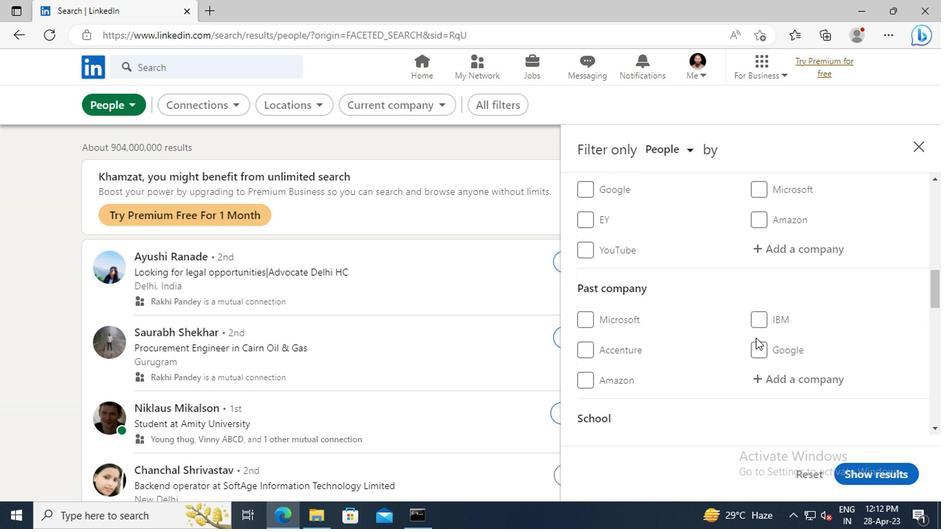 
Action: Mouse moved to (626, 320)
Screenshot: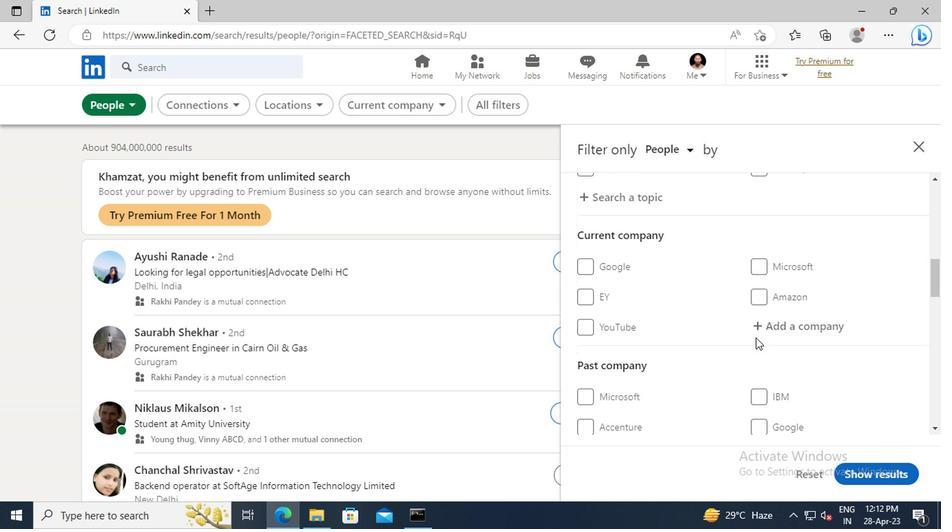 
Action: Mouse pressed left at (626, 320)
Screenshot: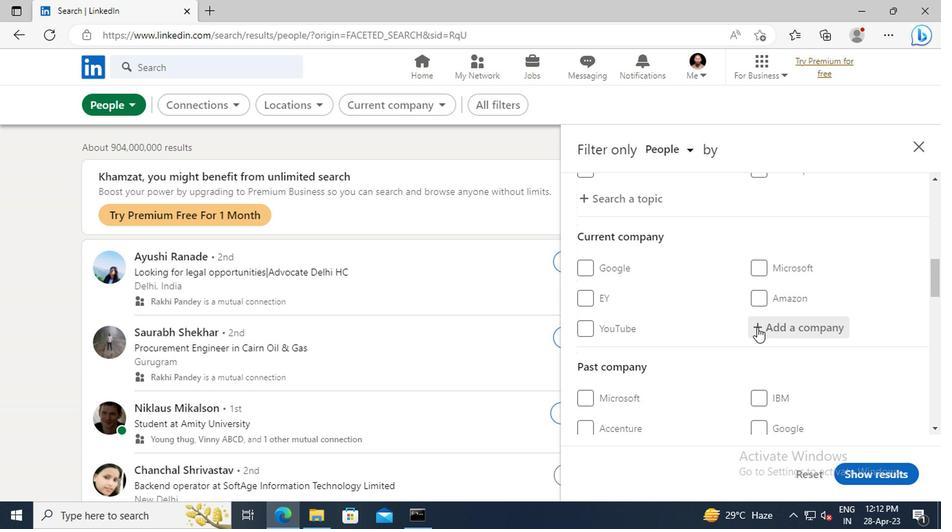 
Action: Key pressed <Key.shift>CRED
Screenshot: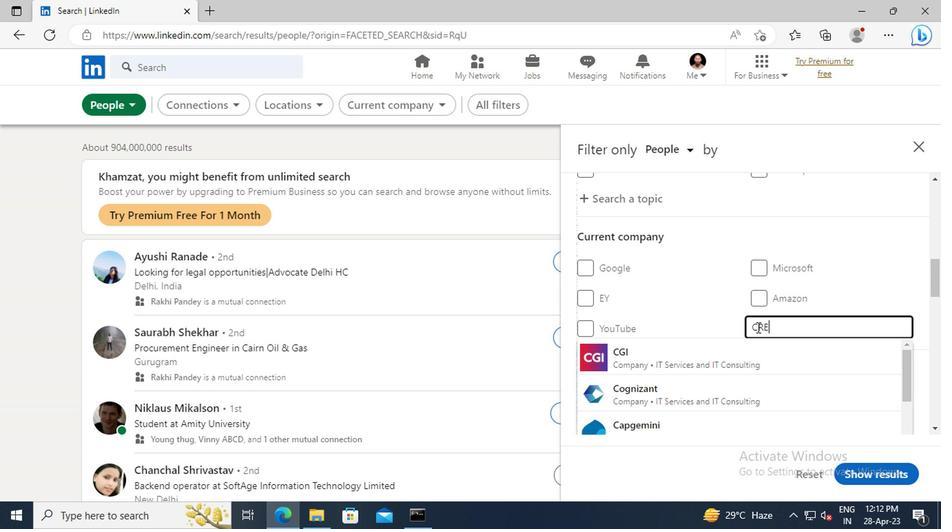 
Action: Mouse moved to (627, 334)
Screenshot: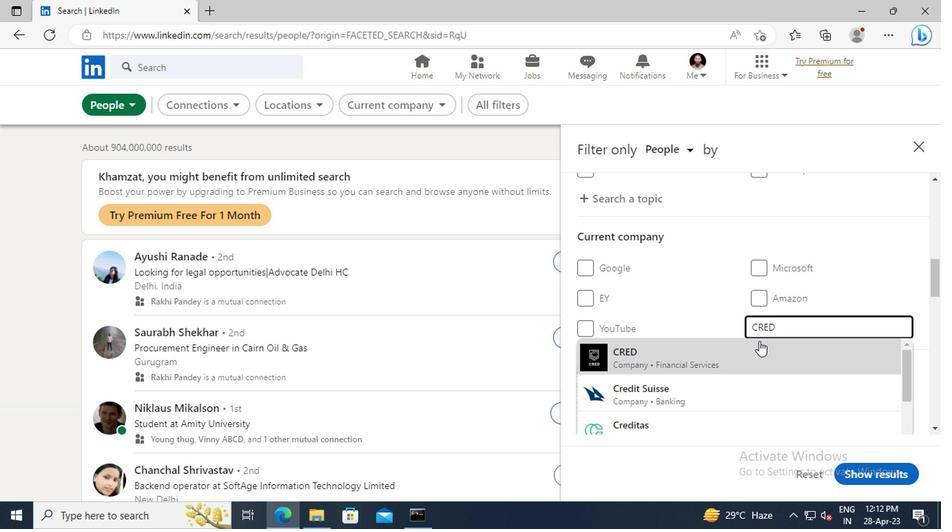 
Action: Mouse pressed left at (627, 334)
Screenshot: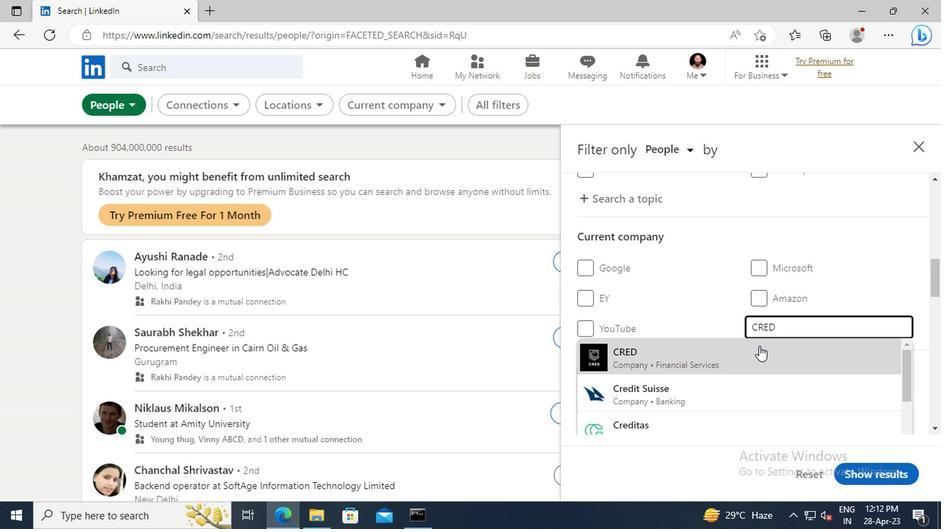 
Action: Mouse moved to (632, 295)
Screenshot: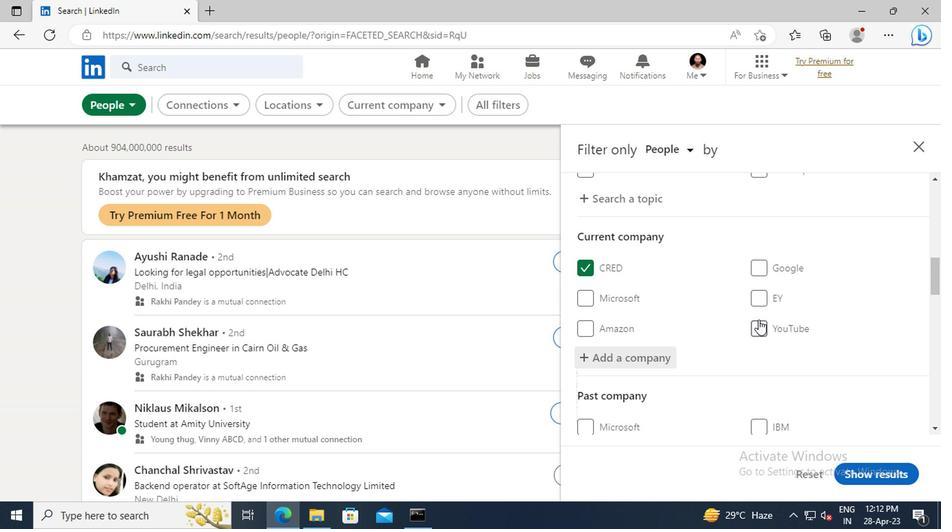 
Action: Mouse scrolled (632, 295) with delta (0, 0)
Screenshot: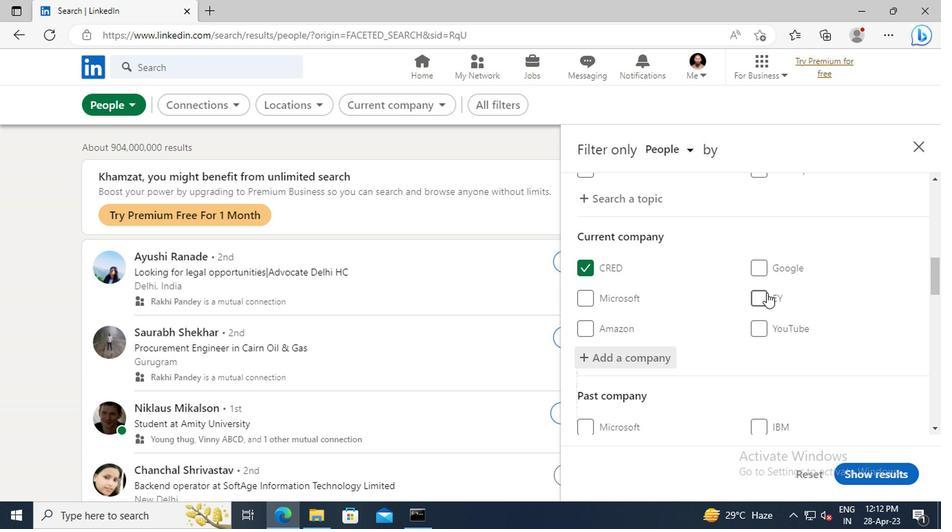 
Action: Mouse scrolled (632, 295) with delta (0, 0)
Screenshot: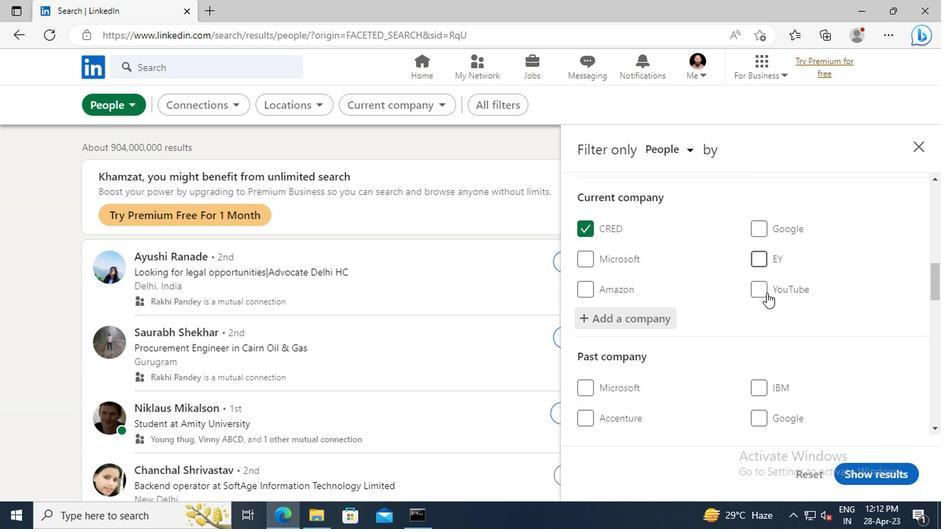 
Action: Mouse scrolled (632, 295) with delta (0, 0)
Screenshot: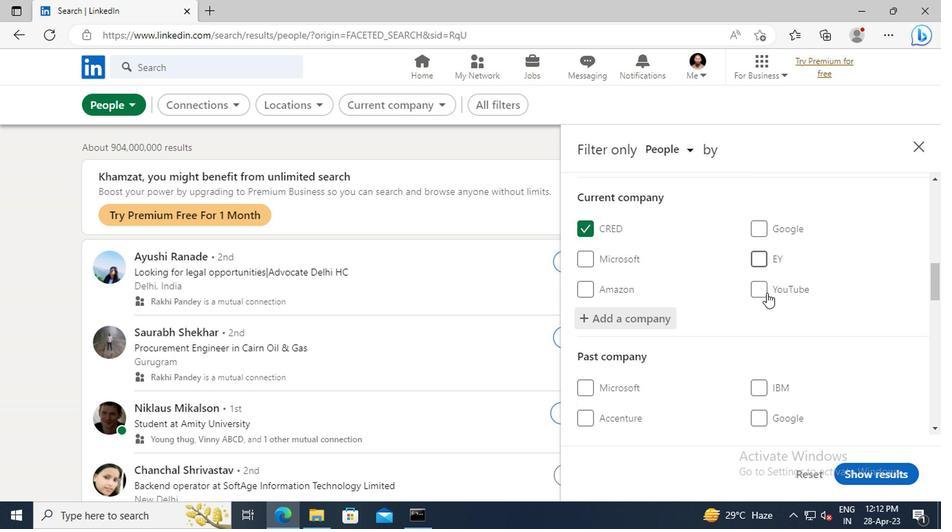 
Action: Mouse moved to (633, 295)
Screenshot: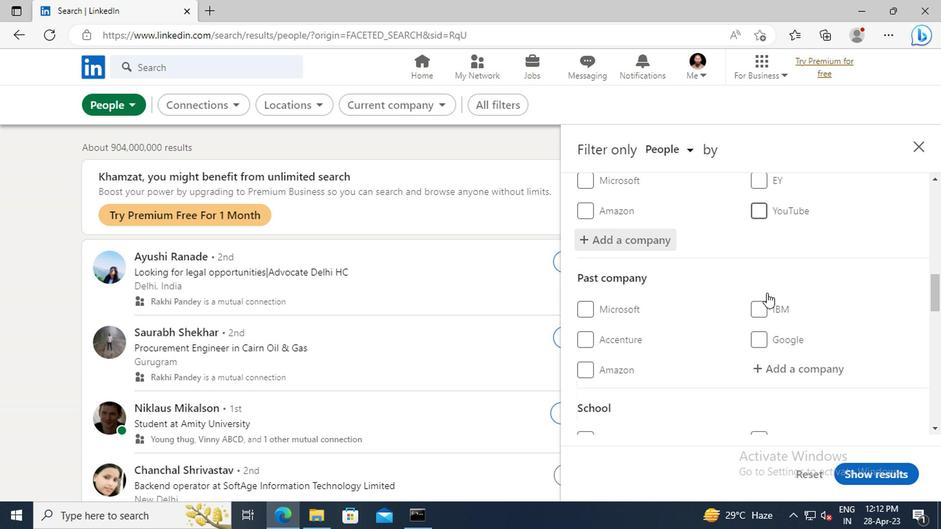 
Action: Mouse scrolled (633, 295) with delta (0, 0)
Screenshot: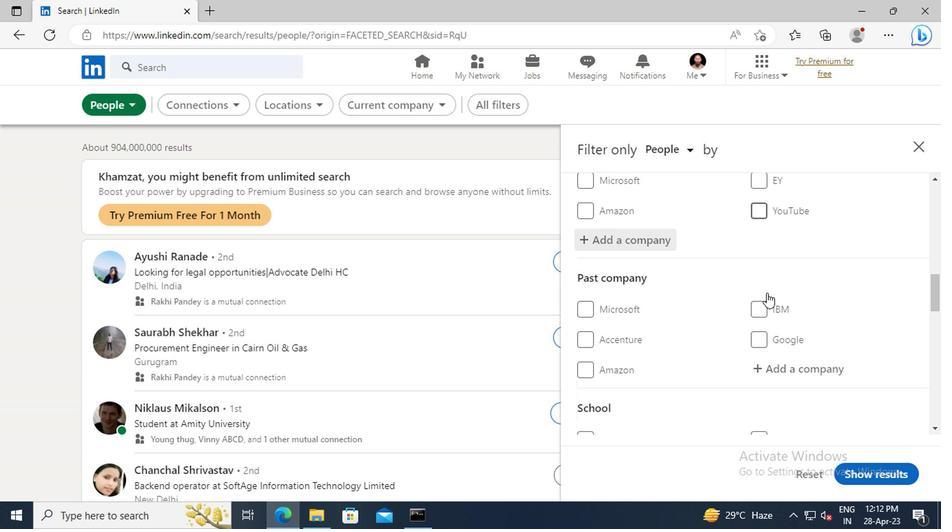 
Action: Mouse scrolled (633, 295) with delta (0, 0)
Screenshot: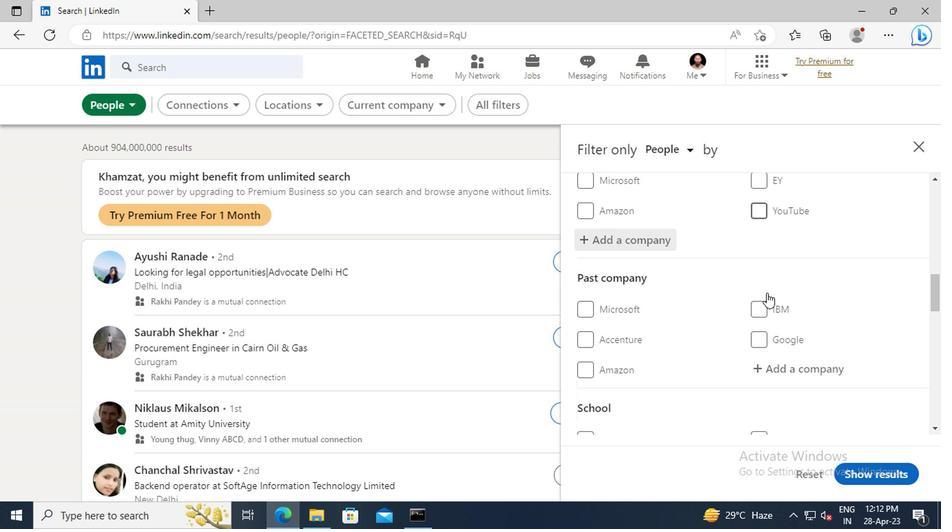 
Action: Mouse scrolled (633, 295) with delta (0, 0)
Screenshot: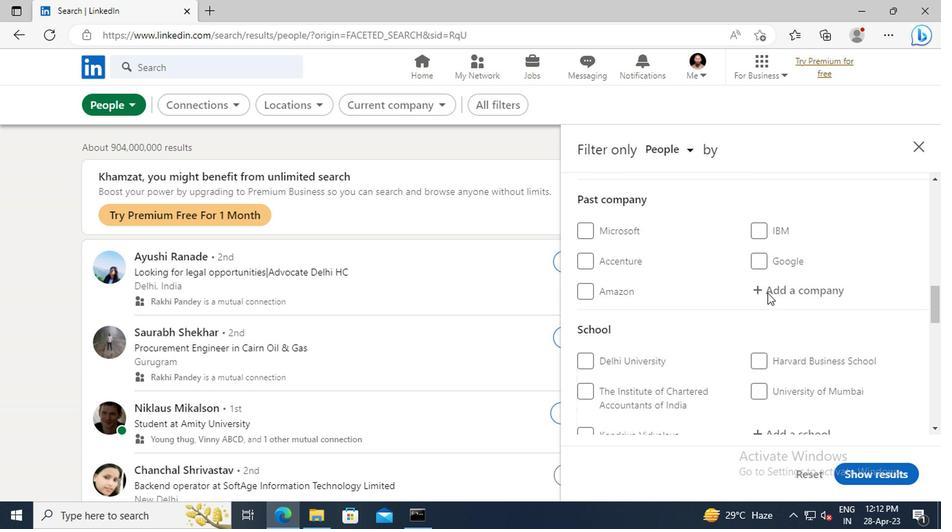 
Action: Mouse scrolled (633, 295) with delta (0, 0)
Screenshot: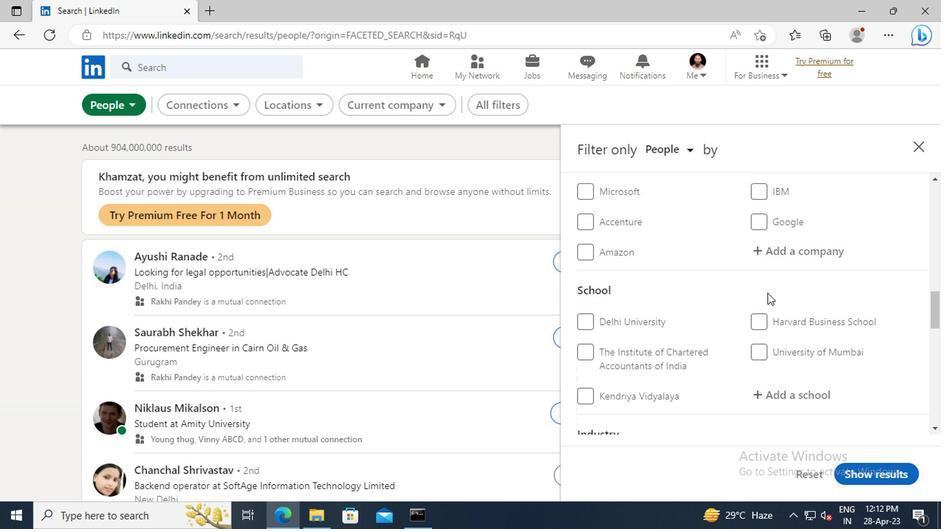 
Action: Mouse scrolled (633, 295) with delta (0, 0)
Screenshot: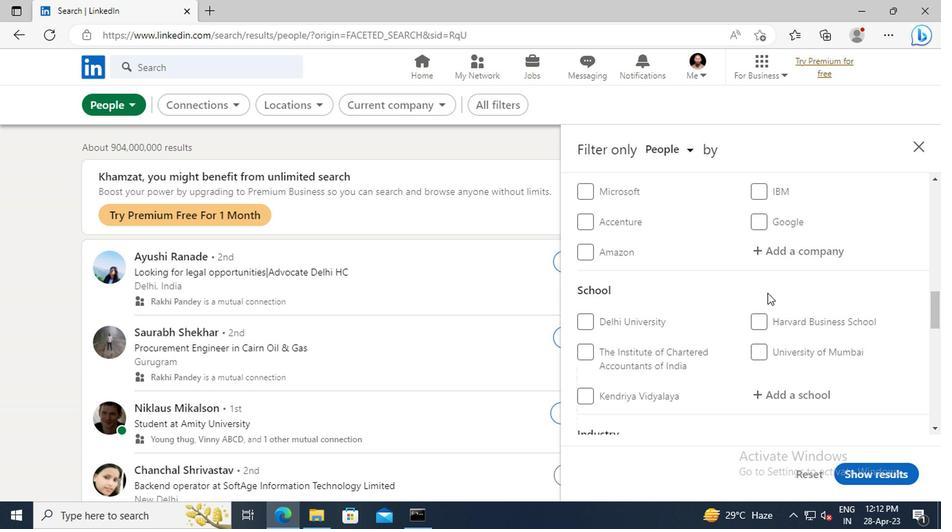 
Action: Mouse moved to (632, 308)
Screenshot: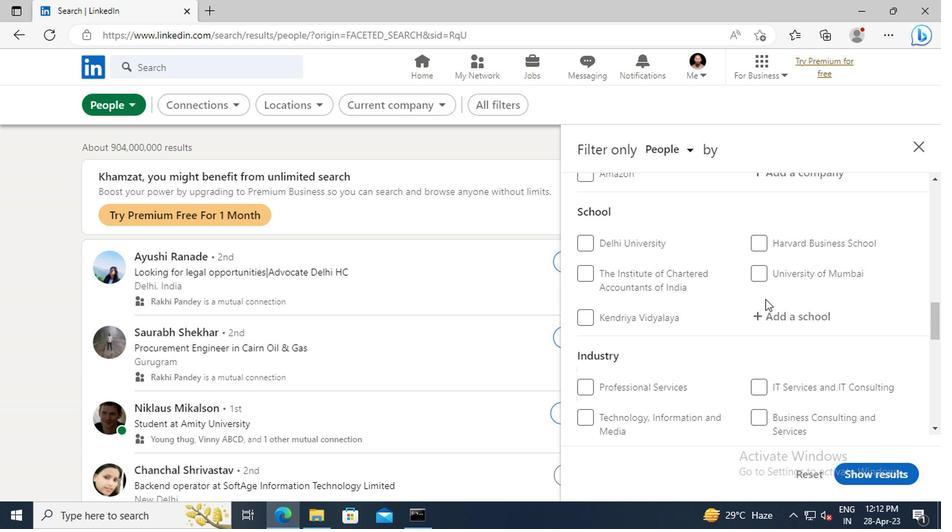 
Action: Mouse pressed left at (632, 308)
Screenshot: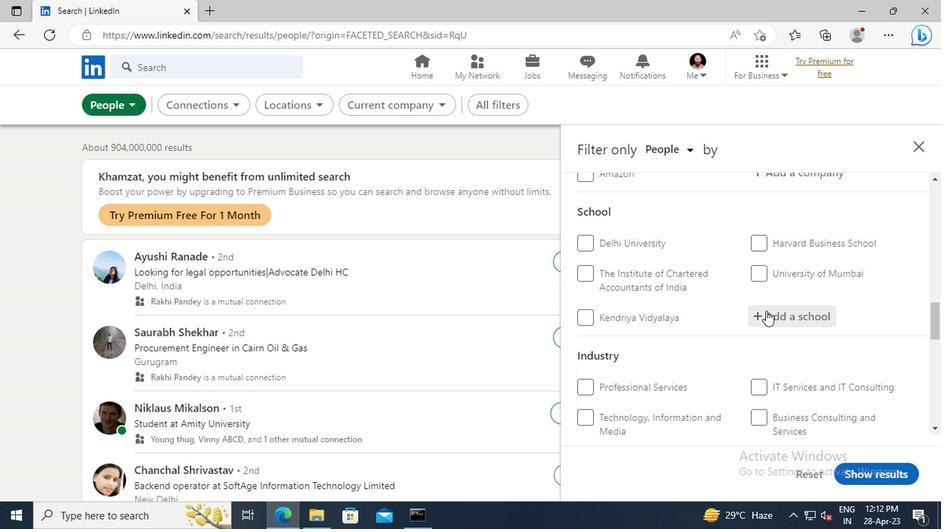 
Action: Key pressed <Key.shift>KOLKATA<Key.space><Key.shift>JOBS
Screenshot: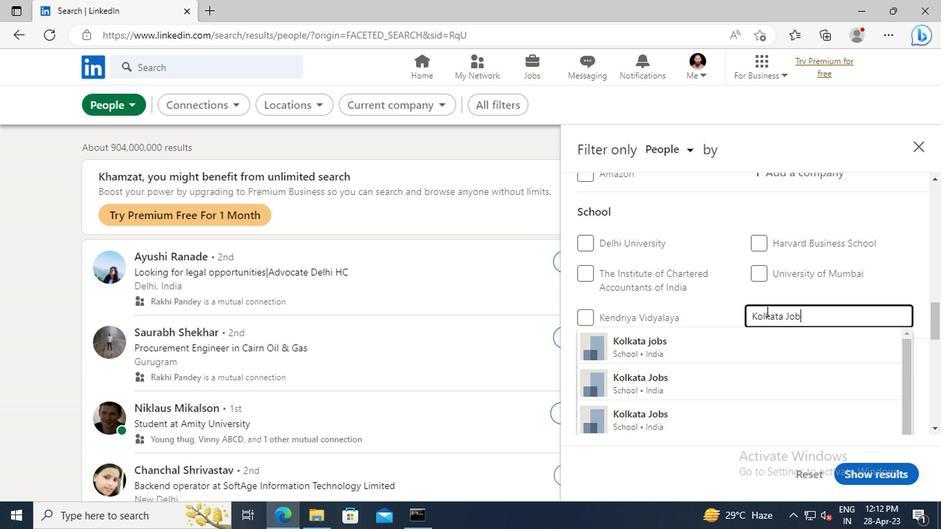 
Action: Mouse moved to (625, 350)
Screenshot: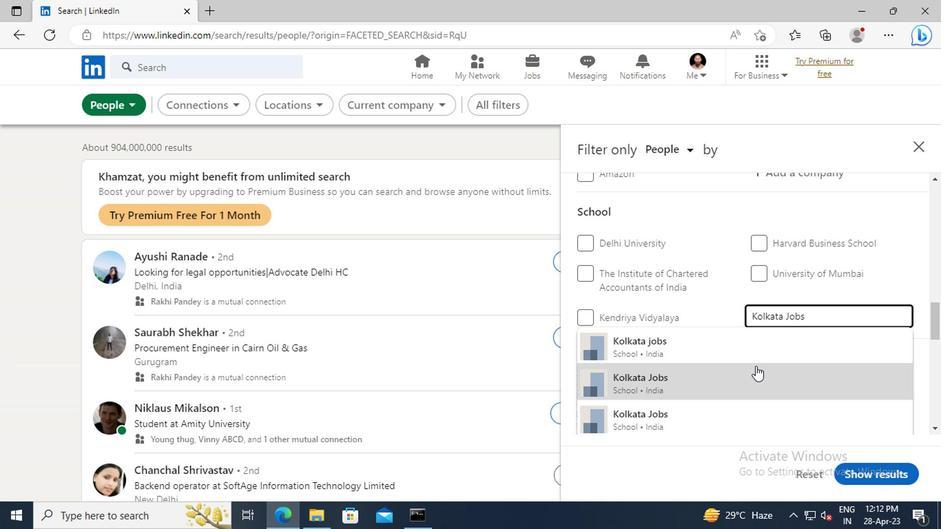
Action: Mouse pressed left at (625, 350)
Screenshot: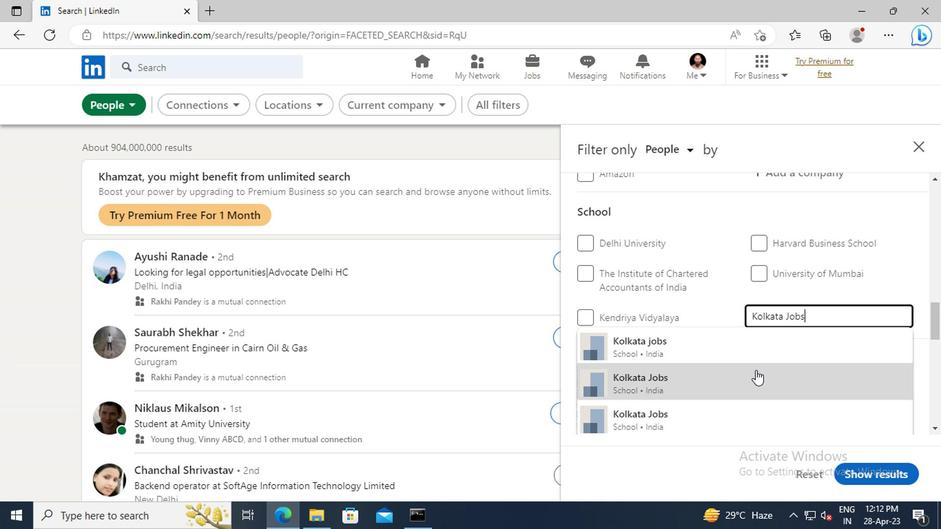 
Action: Mouse moved to (639, 272)
Screenshot: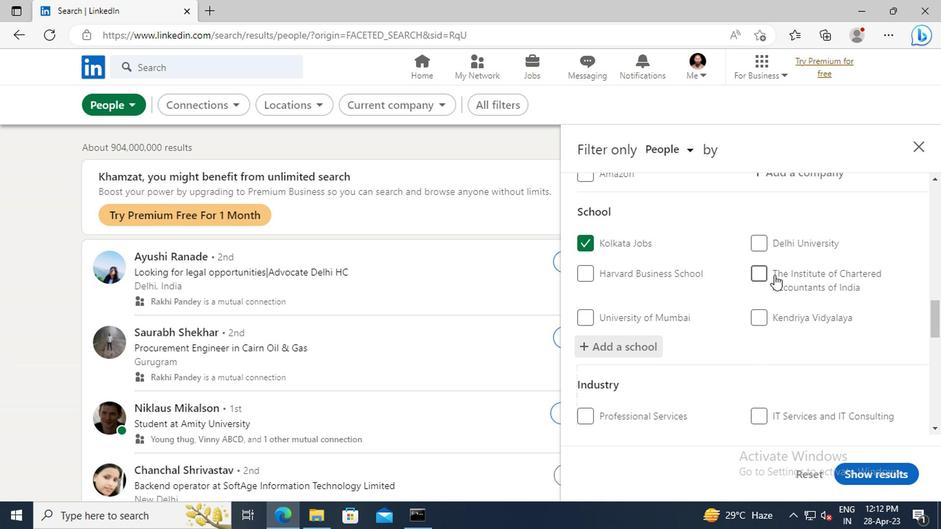 
Action: Mouse scrolled (639, 272) with delta (0, 0)
Screenshot: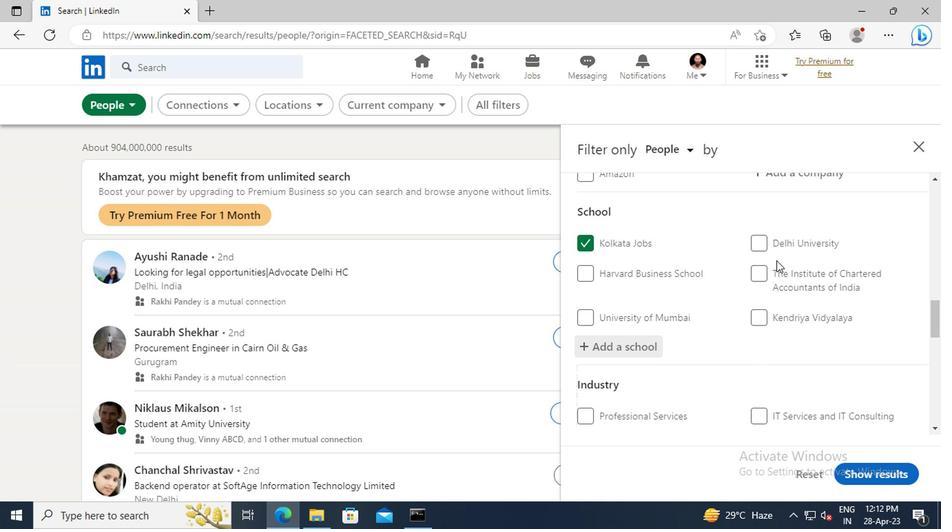 
Action: Mouse scrolled (639, 272) with delta (0, 0)
Screenshot: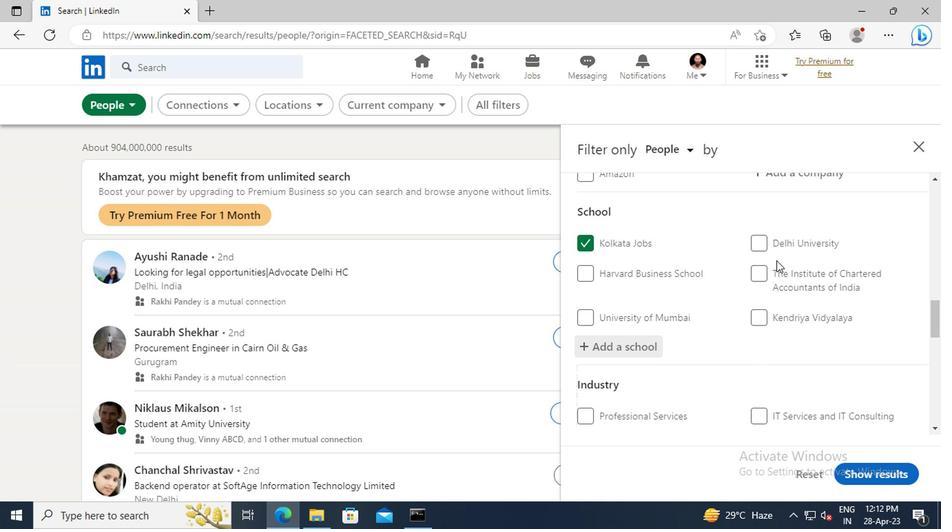 
Action: Mouse scrolled (639, 272) with delta (0, 0)
Screenshot: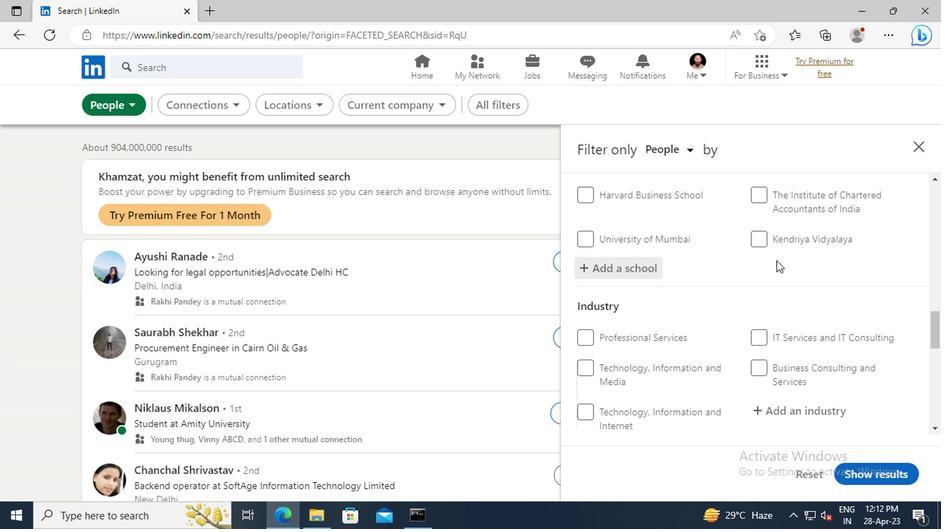 
Action: Mouse scrolled (639, 272) with delta (0, 0)
Screenshot: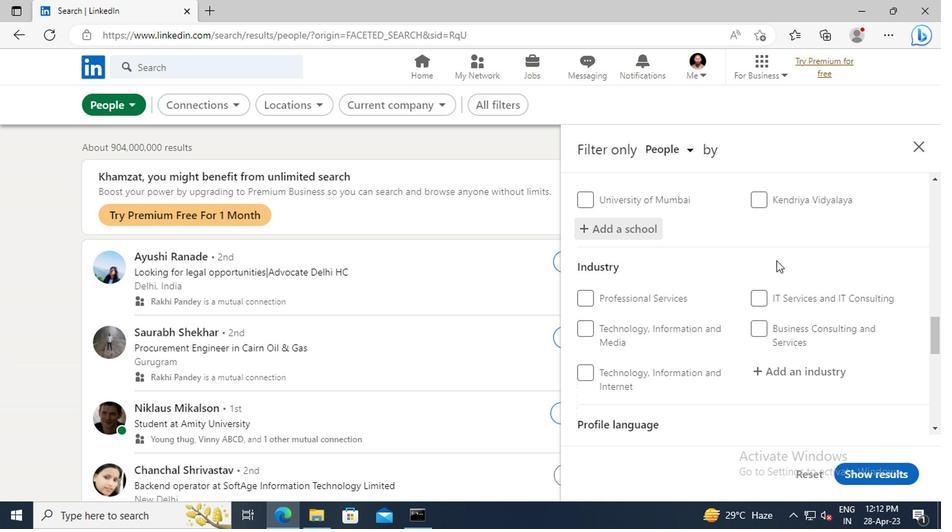 
Action: Mouse scrolled (639, 272) with delta (0, 0)
Screenshot: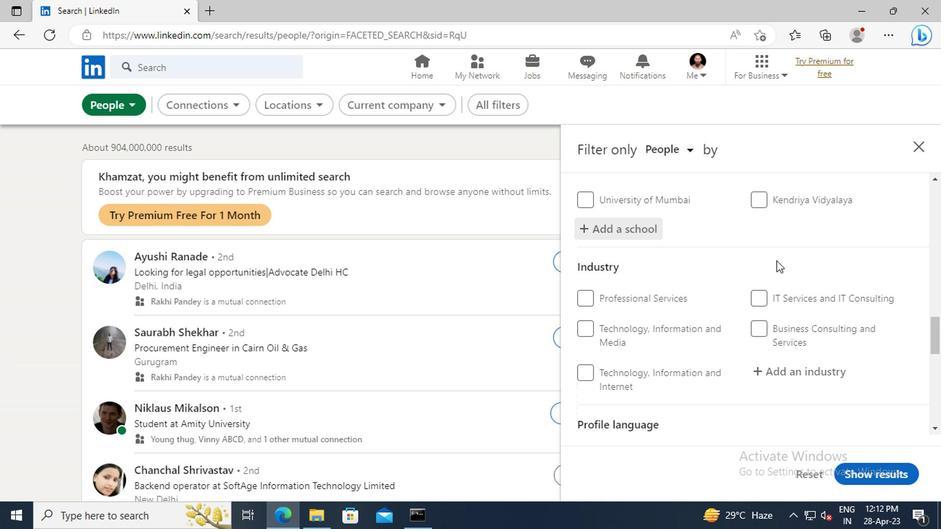 
Action: Mouse moved to (642, 293)
Screenshot: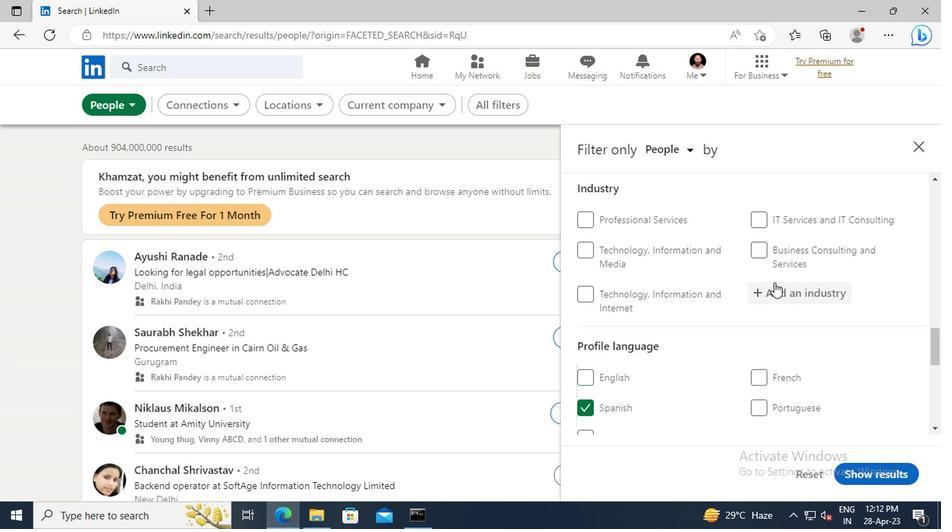 
Action: Mouse pressed left at (642, 293)
Screenshot: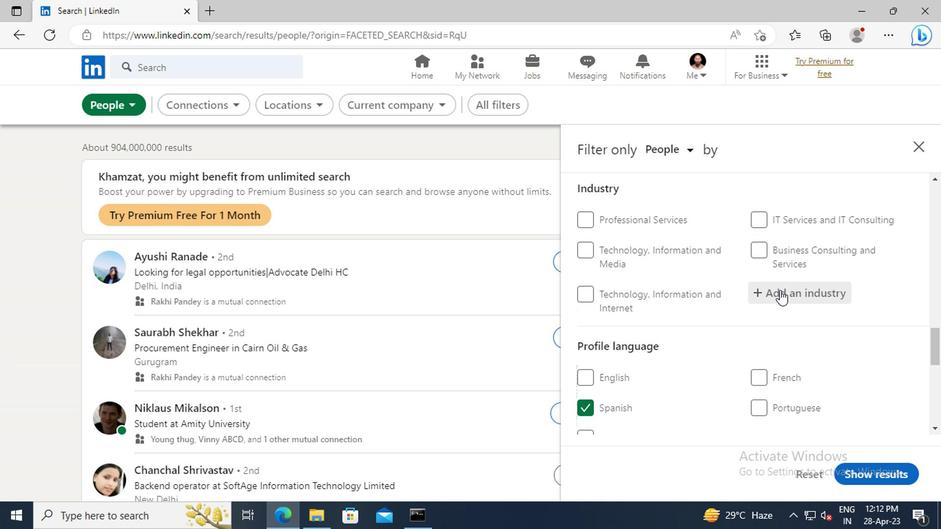 
Action: Key pressed <Key.shift>OIL<Key.space>AND<Key.space><Key.shift>COAL
Screenshot: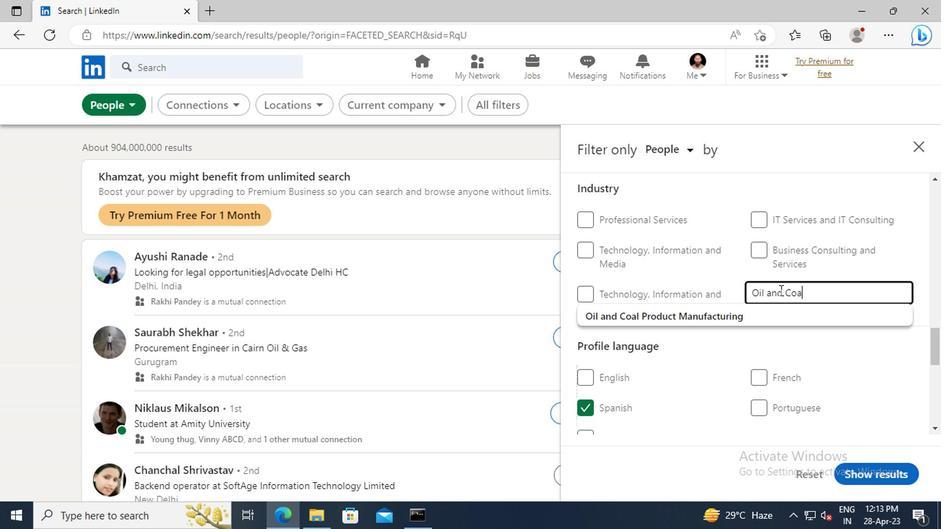 
Action: Mouse moved to (643, 310)
Screenshot: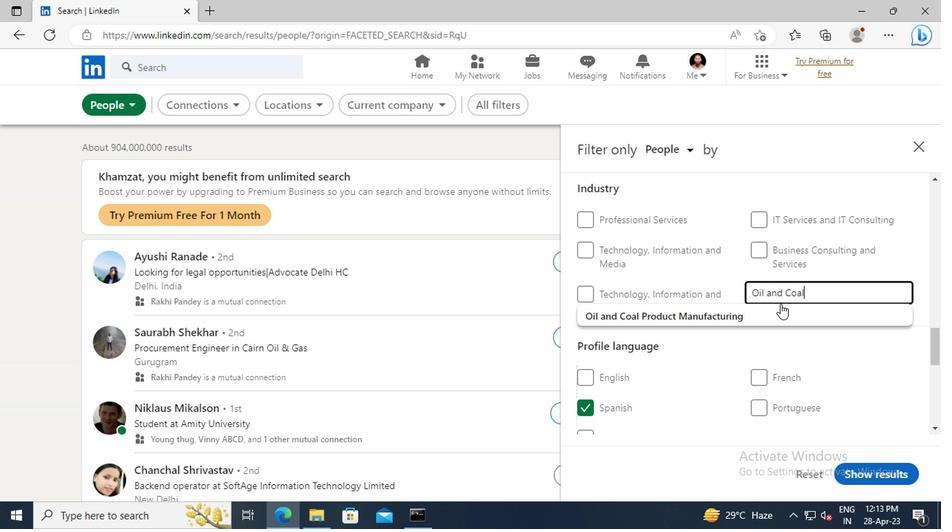 
Action: Mouse pressed left at (643, 310)
Screenshot: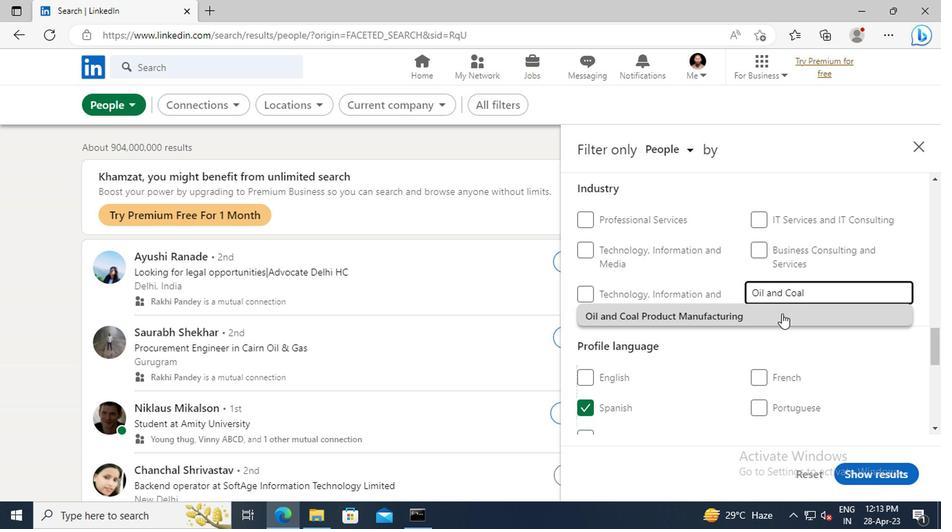 
Action: Mouse moved to (631, 273)
Screenshot: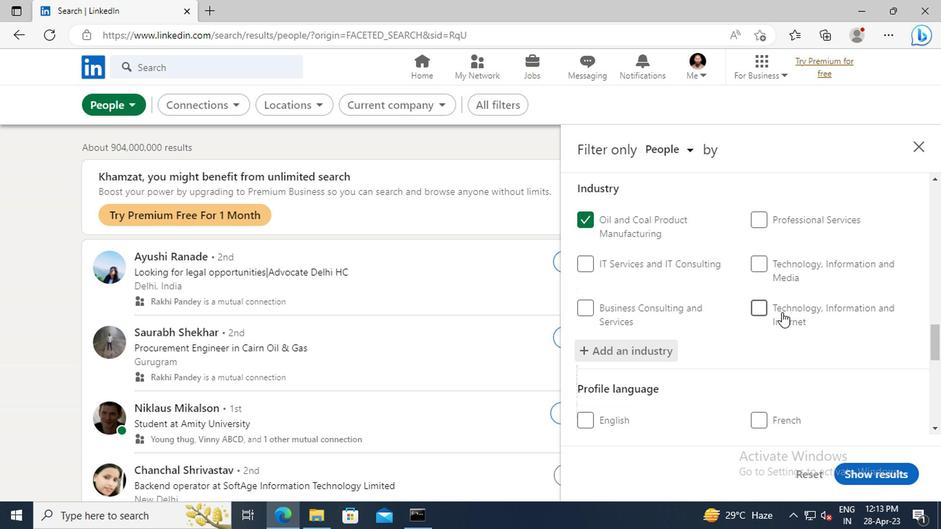 
Action: Mouse scrolled (631, 272) with delta (0, 0)
Screenshot: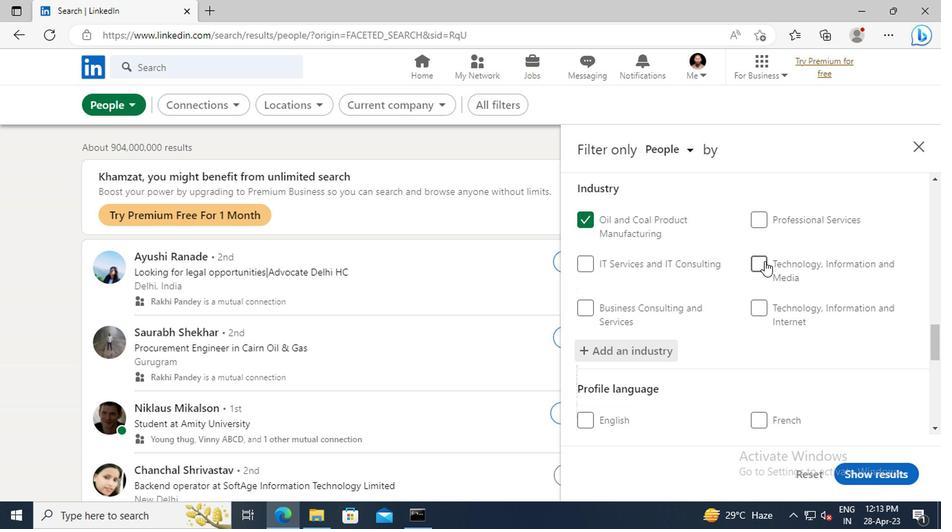 
Action: Mouse scrolled (631, 272) with delta (0, 0)
Screenshot: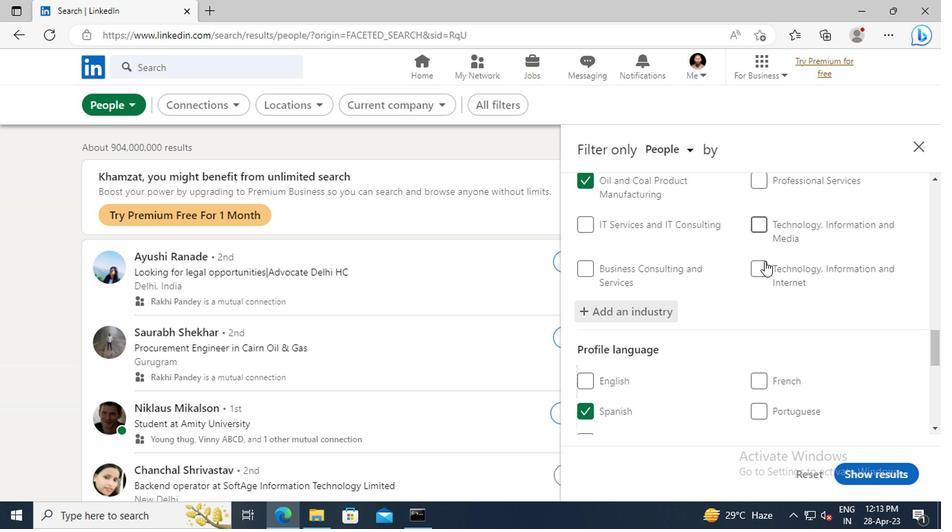 
Action: Mouse scrolled (631, 272) with delta (0, 0)
Screenshot: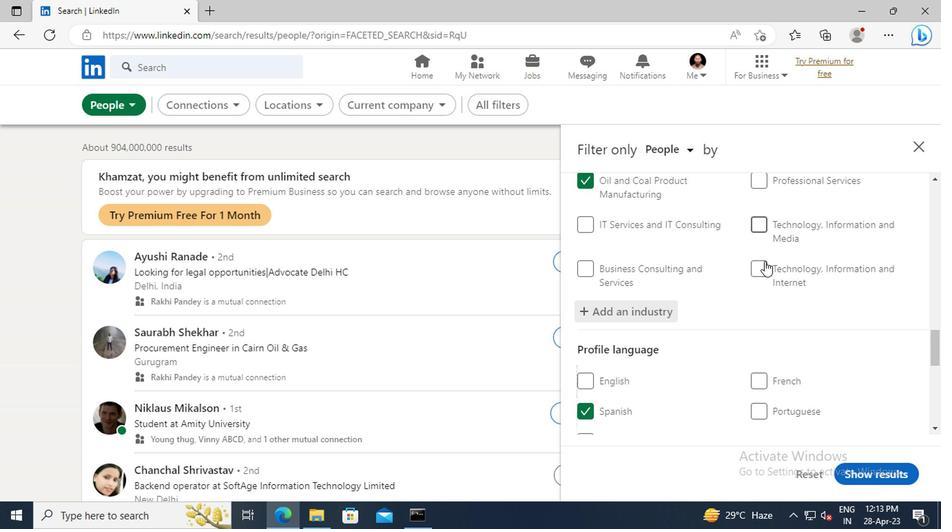 
Action: Mouse scrolled (631, 272) with delta (0, 0)
Screenshot: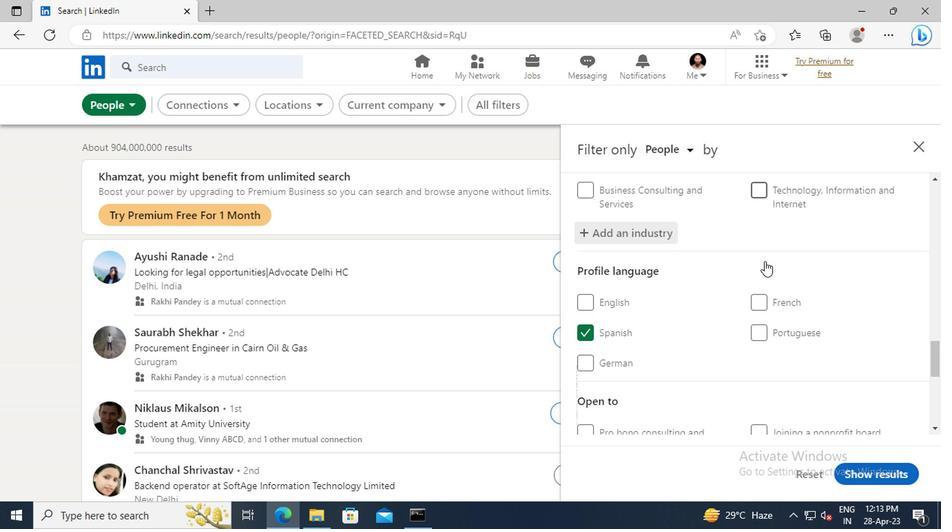 
Action: Mouse scrolled (631, 272) with delta (0, 0)
Screenshot: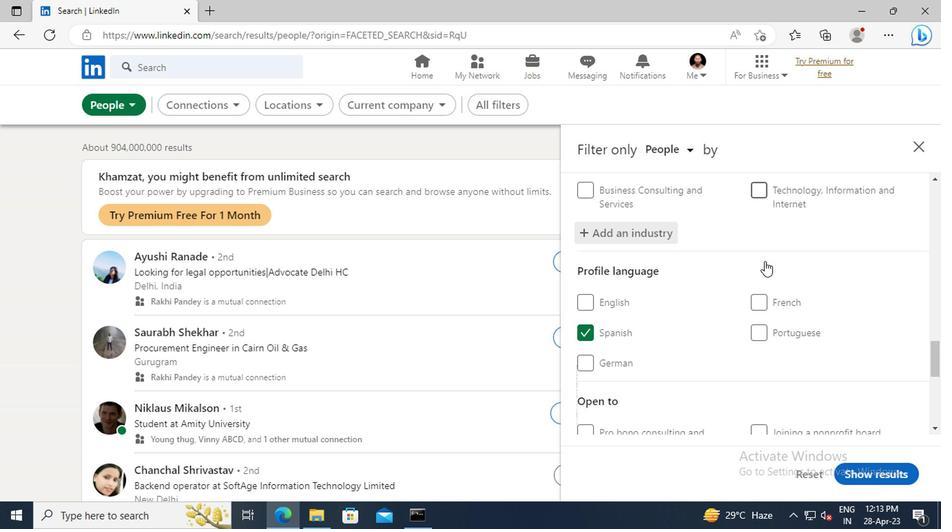 
Action: Mouse scrolled (631, 272) with delta (0, 0)
Screenshot: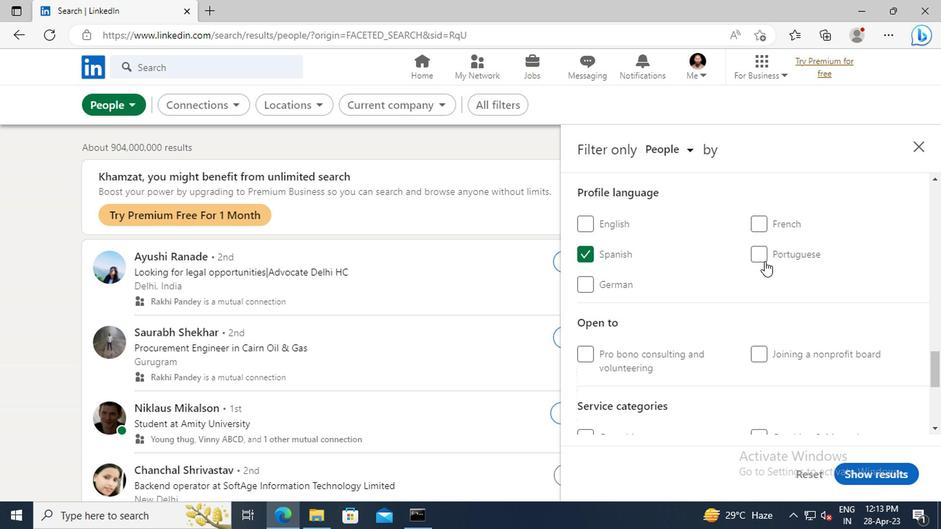 
Action: Mouse scrolled (631, 272) with delta (0, 0)
Screenshot: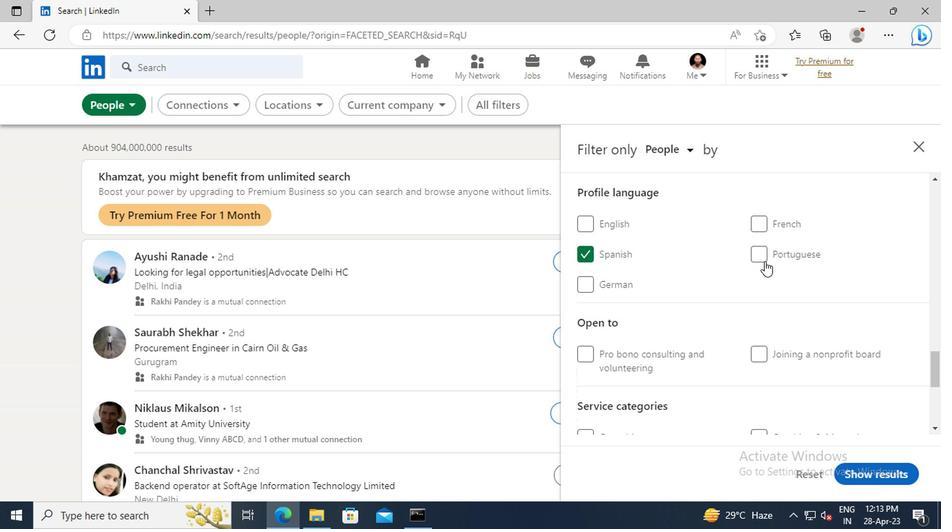 
Action: Mouse scrolled (631, 272) with delta (0, 0)
Screenshot: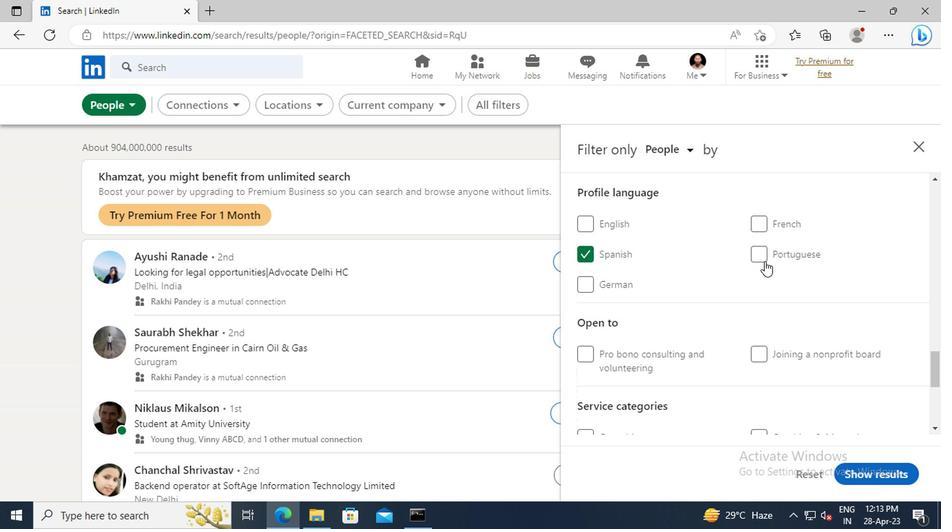 
Action: Mouse scrolled (631, 272) with delta (0, 0)
Screenshot: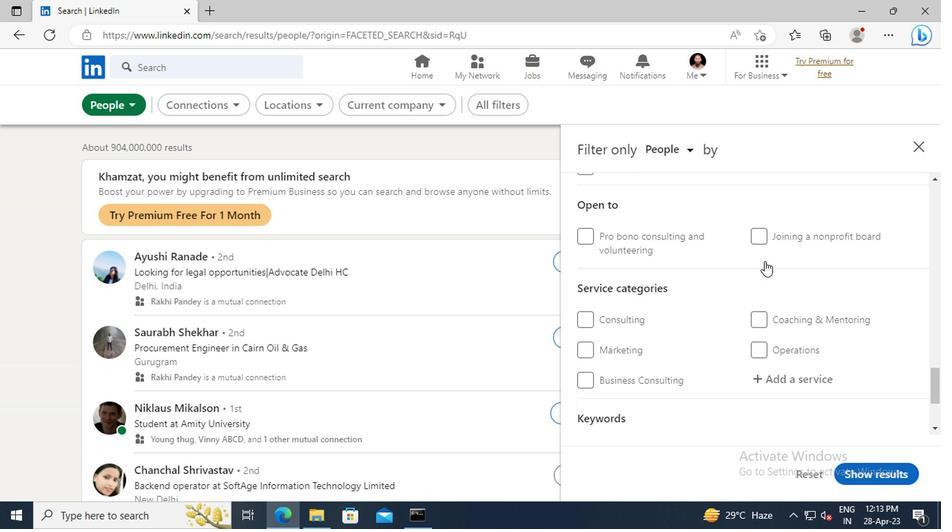 
Action: Mouse scrolled (631, 272) with delta (0, 0)
Screenshot: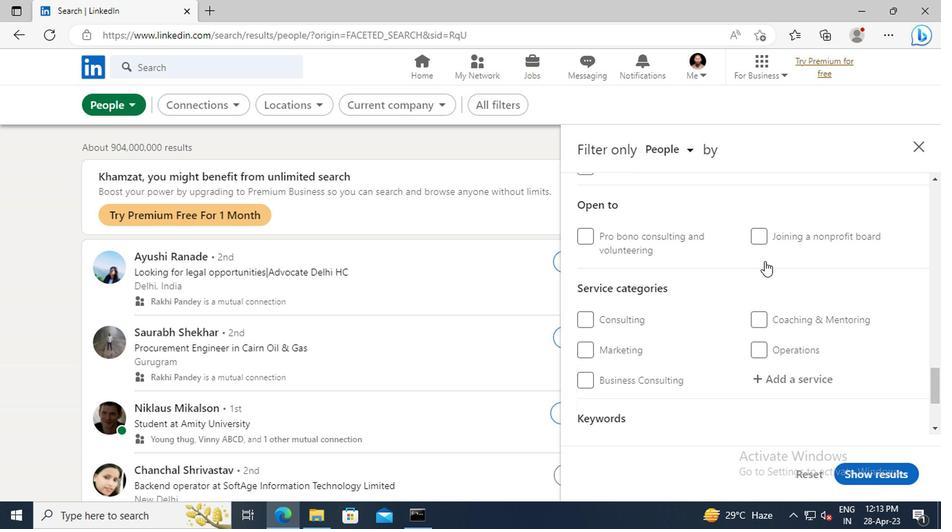 
Action: Mouse moved to (639, 301)
Screenshot: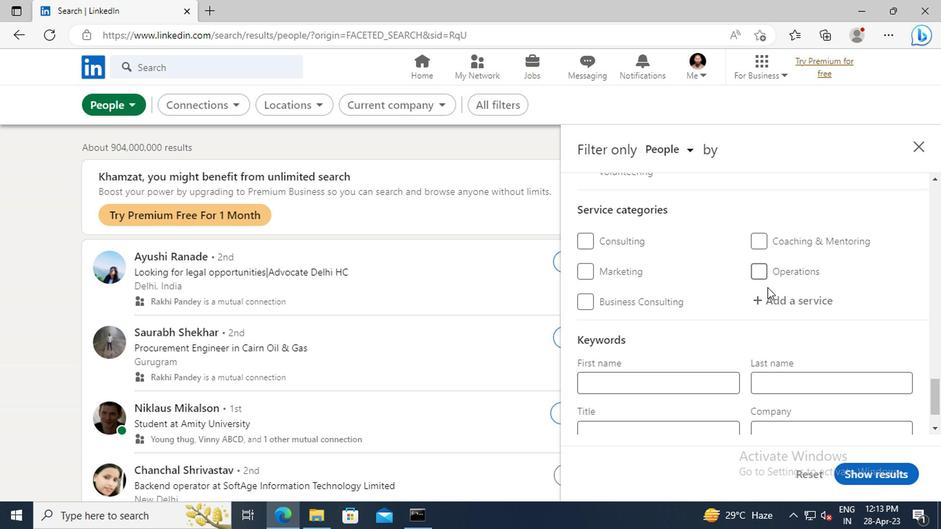 
Action: Mouse pressed left at (639, 301)
Screenshot: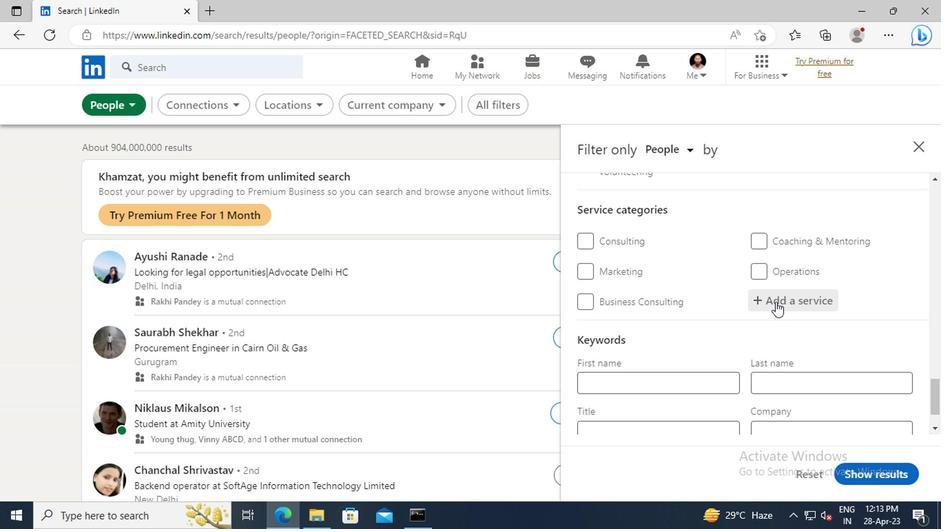 
Action: Key pressed <Key.shift>WEALTH<Key.space><Key.shift>MANAGEMENT<Key.enter>
Screenshot: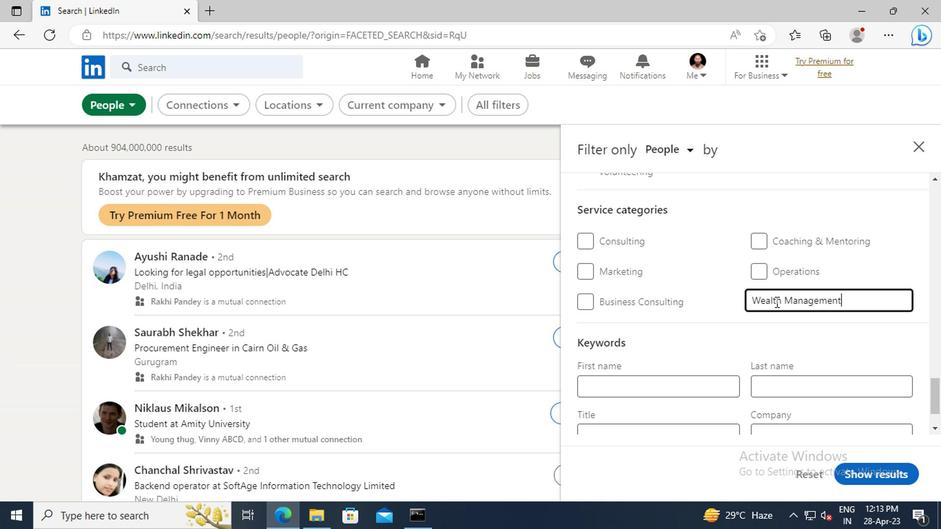 
Action: Mouse moved to (612, 315)
Screenshot: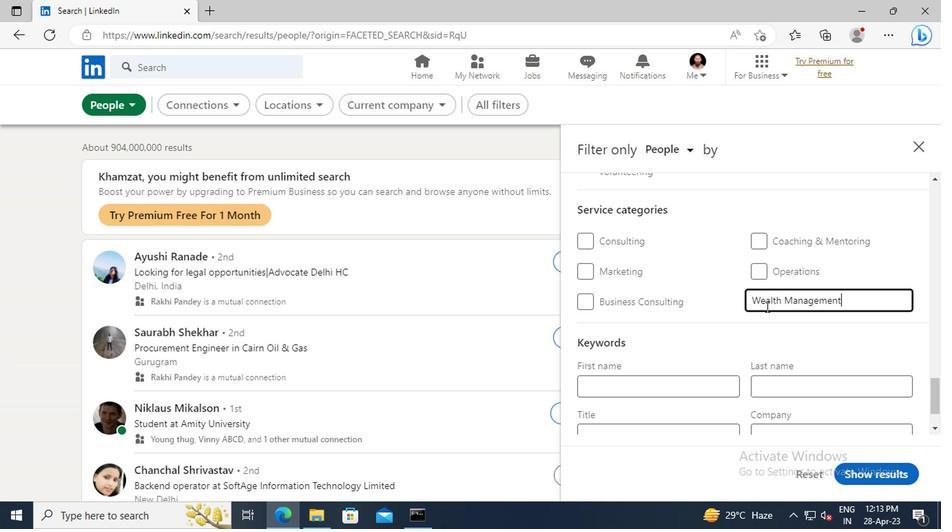 
Action: Mouse scrolled (612, 315) with delta (0, 0)
Screenshot: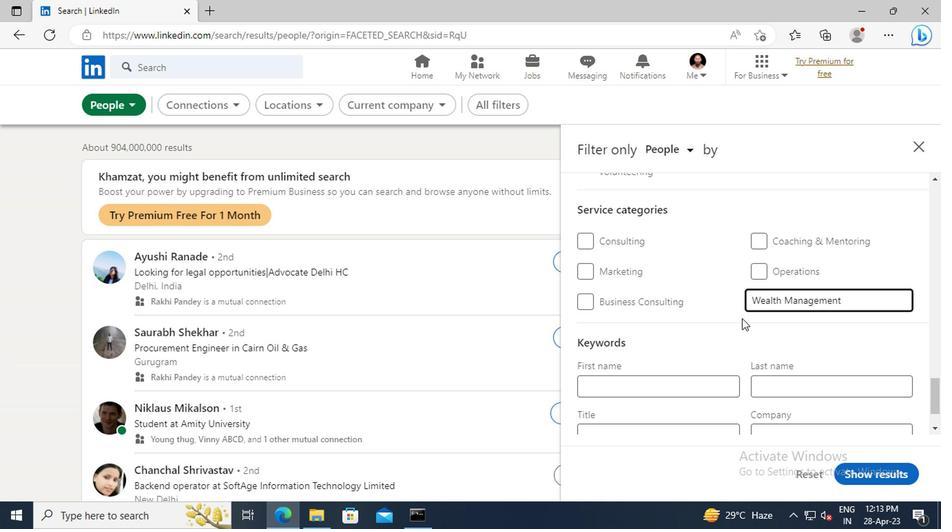 
Action: Mouse scrolled (612, 315) with delta (0, 0)
Screenshot: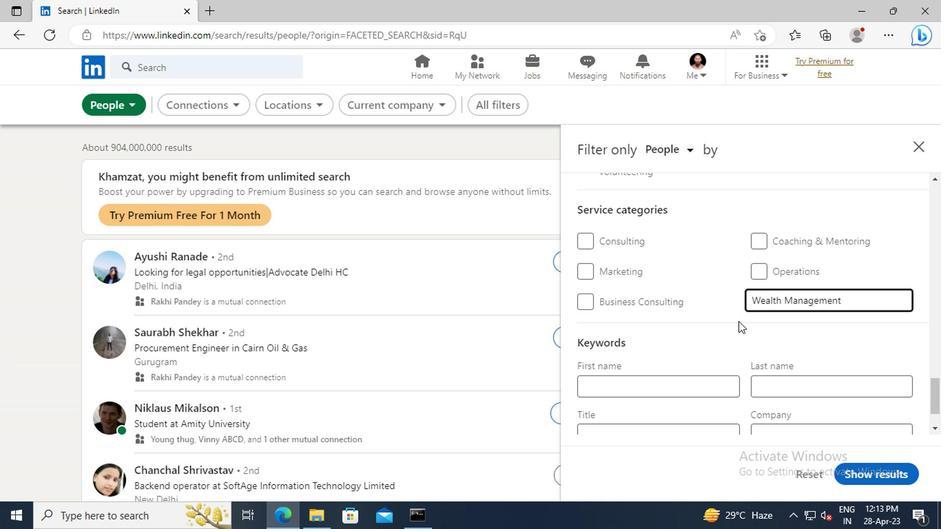 
Action: Mouse scrolled (612, 315) with delta (0, 0)
Screenshot: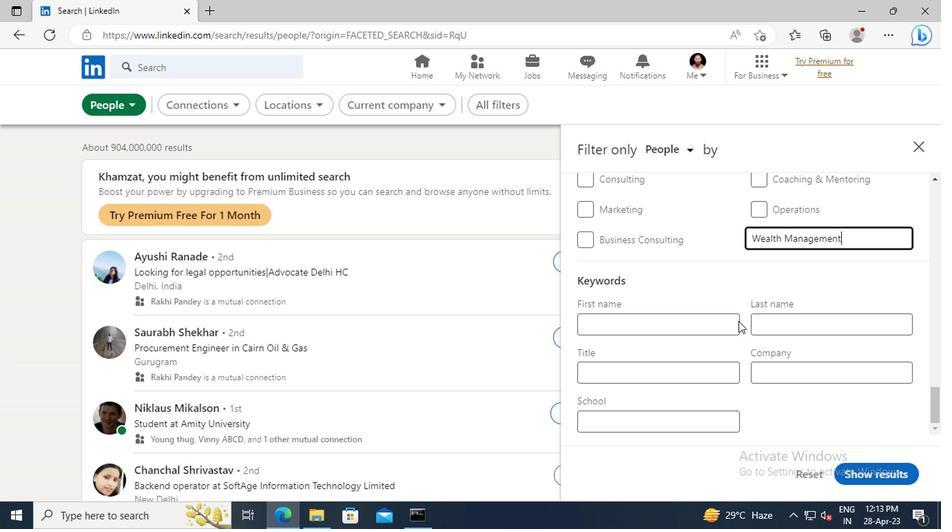 
Action: Mouse scrolled (612, 315) with delta (0, 0)
Screenshot: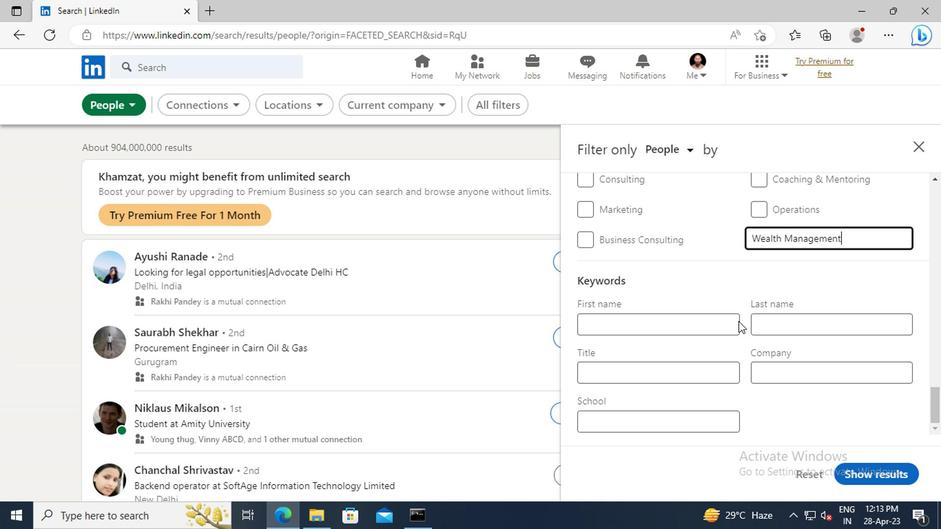 
Action: Mouse moved to (541, 356)
Screenshot: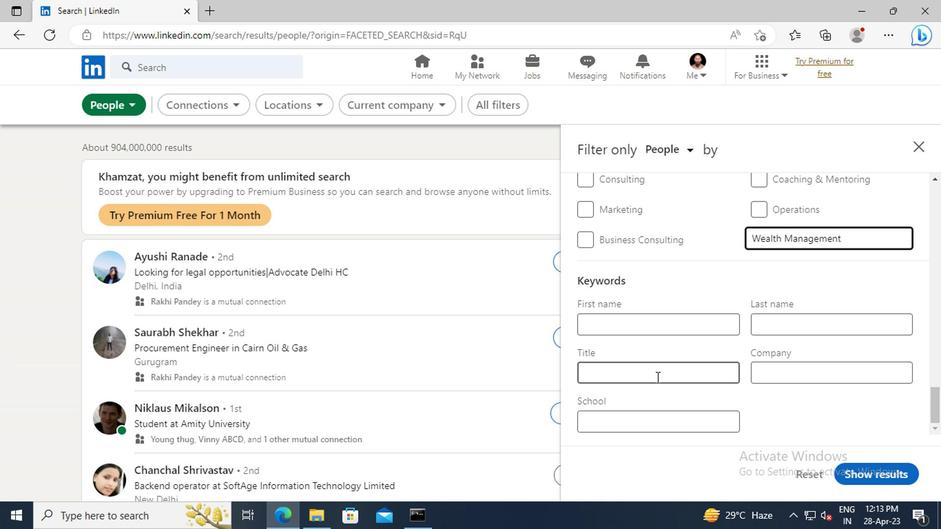 
Action: Mouse pressed left at (541, 356)
Screenshot: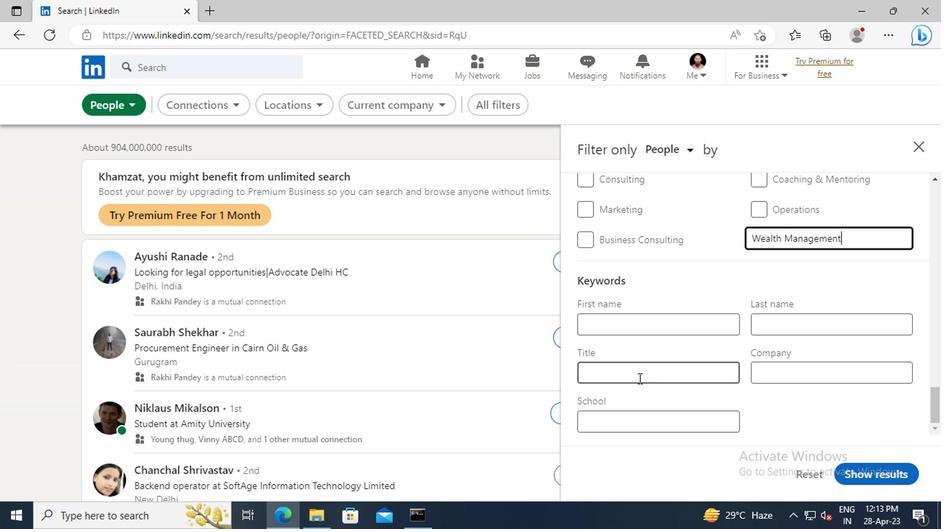 
Action: Mouse moved to (541, 355)
Screenshot: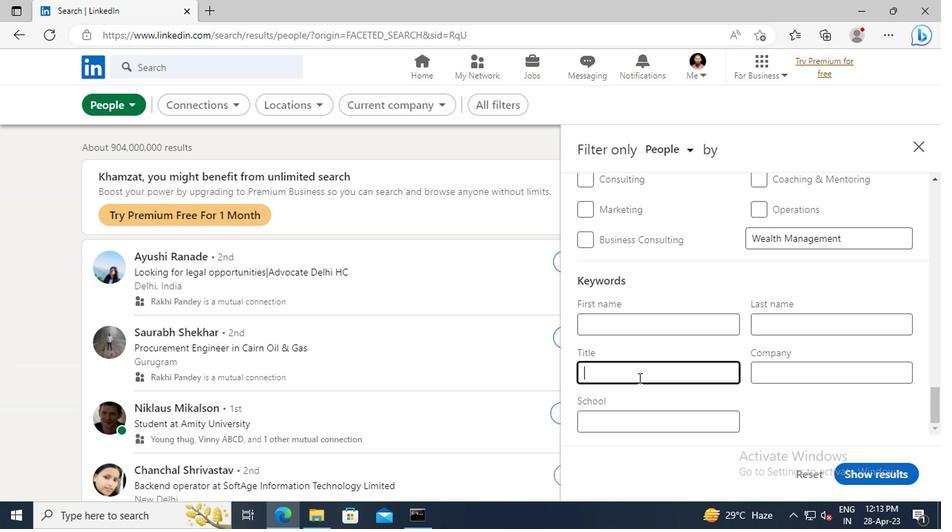 
Action: Key pressed <Key.shift>FOUNDER<Key.enter>
Screenshot: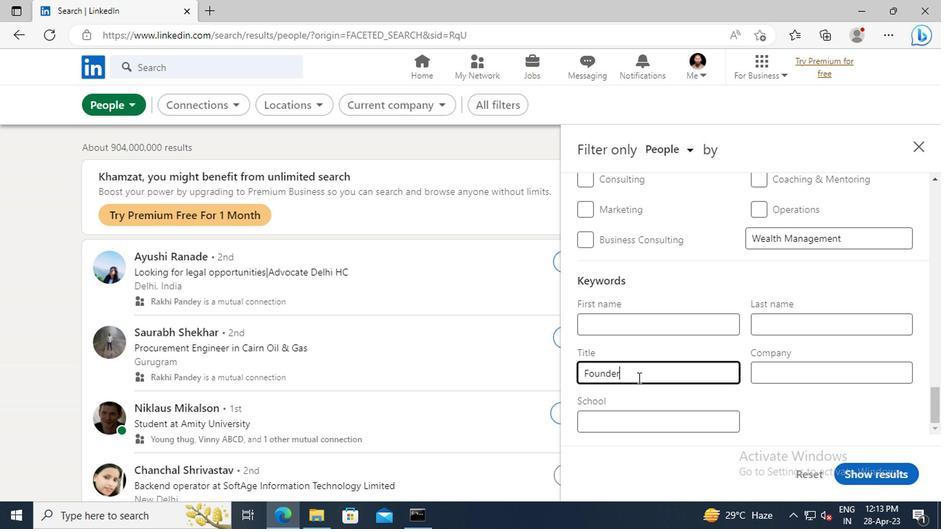 
Action: Mouse moved to (696, 421)
Screenshot: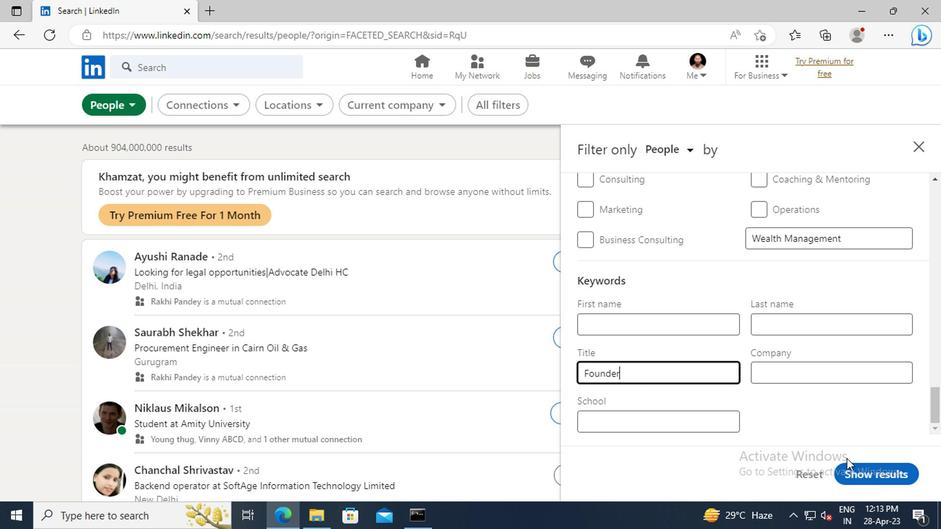 
Action: Mouse pressed left at (696, 421)
Screenshot: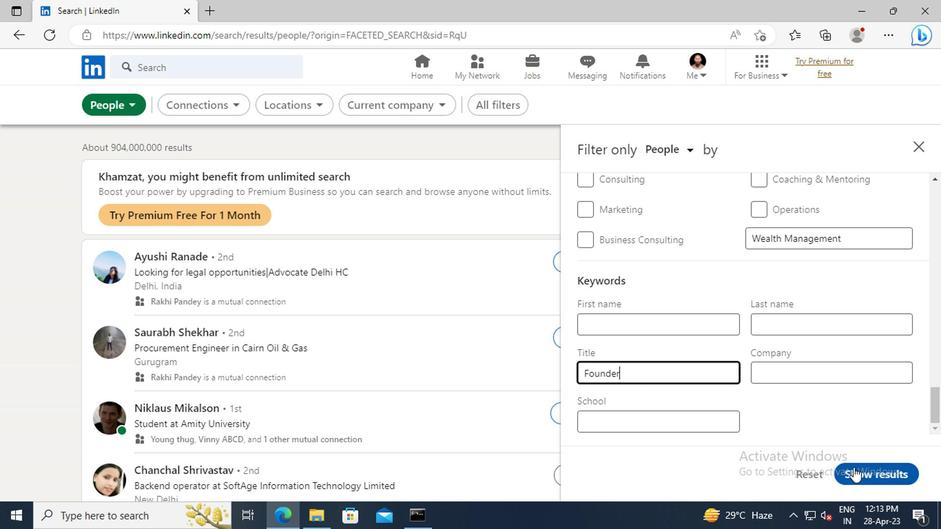 
